 Task: Find connections with filter location Lauro de Freitas with filter topic #tecnologiawith filter profile language French with filter current company Carlsberg Group with filter school Arunai Engineering College with filter industry Hospitals and Health Care with filter service category Email Marketing with filter keywords title Program Administrator
Action: Mouse moved to (466, 89)
Screenshot: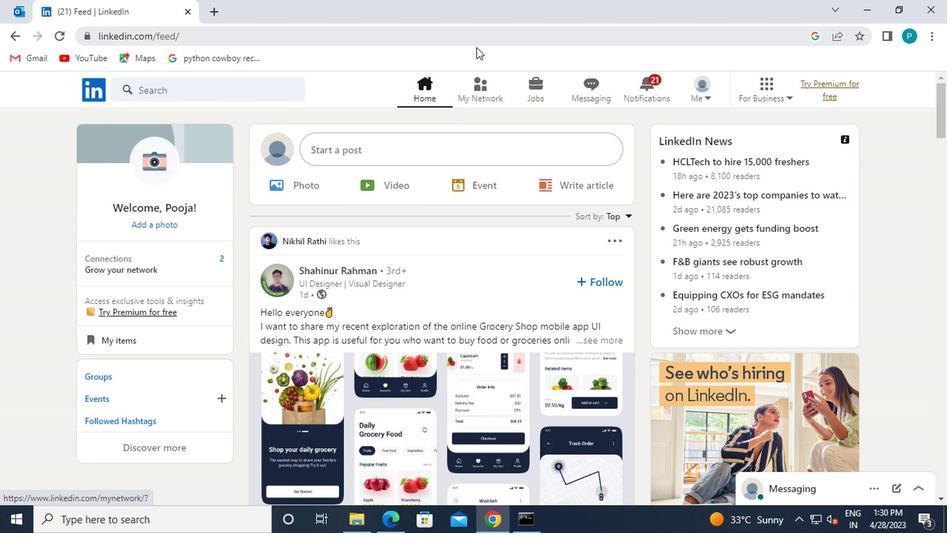 
Action: Mouse pressed left at (466, 89)
Screenshot: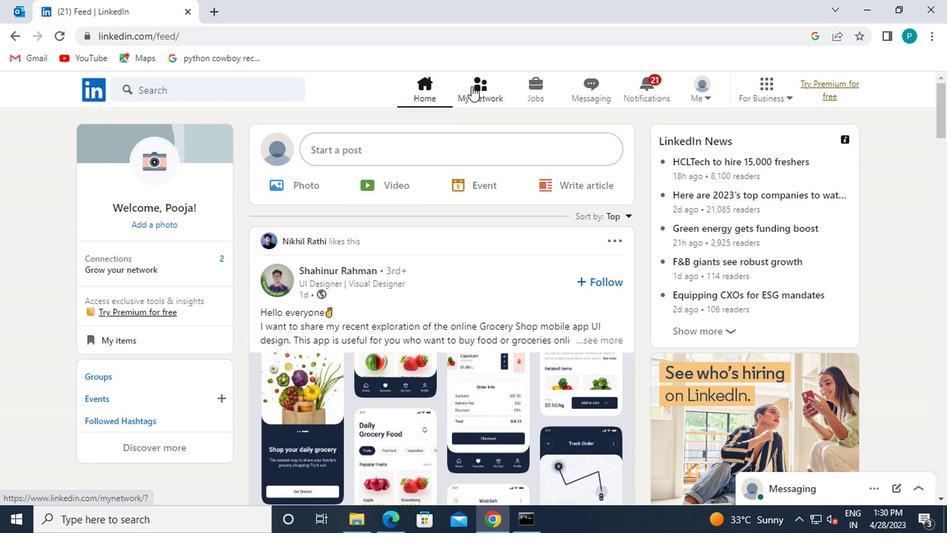 
Action: Mouse moved to (208, 155)
Screenshot: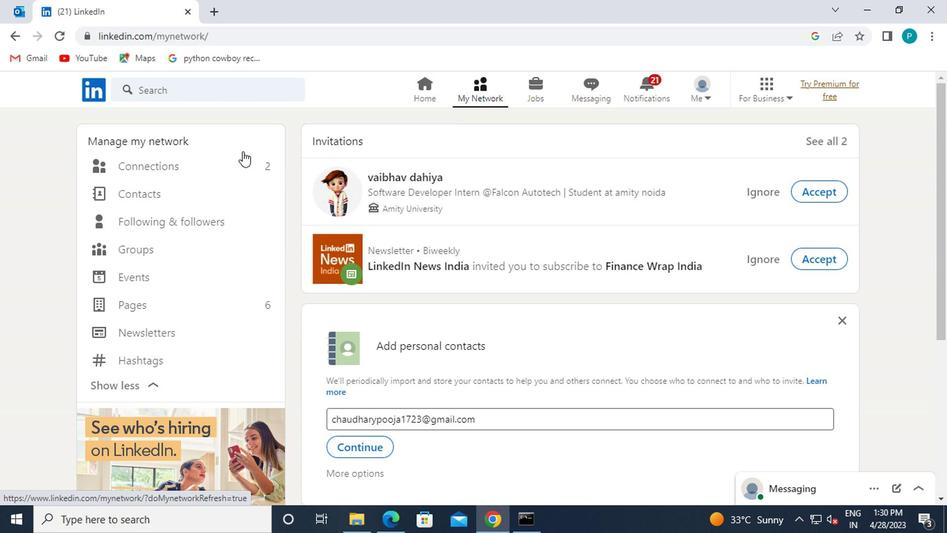 
Action: Mouse pressed left at (208, 155)
Screenshot: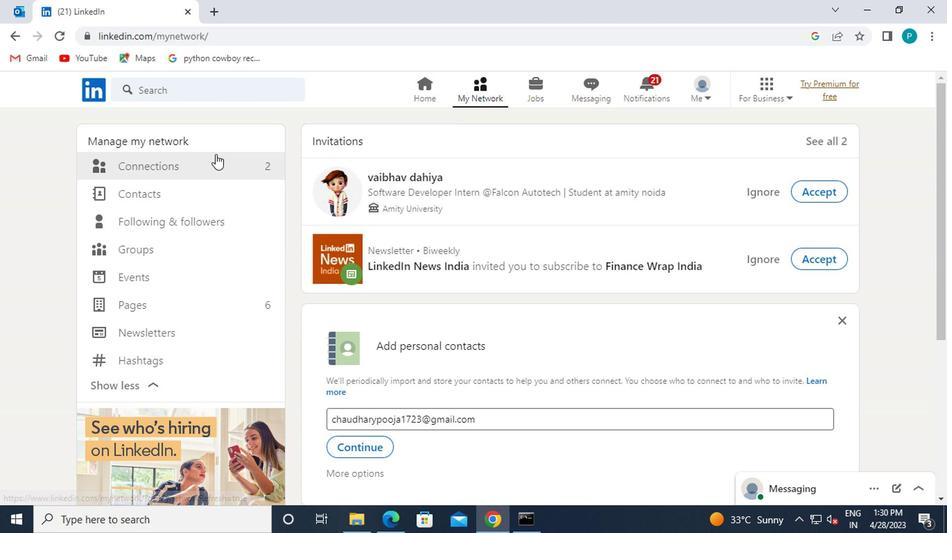 
Action: Mouse moved to (209, 159)
Screenshot: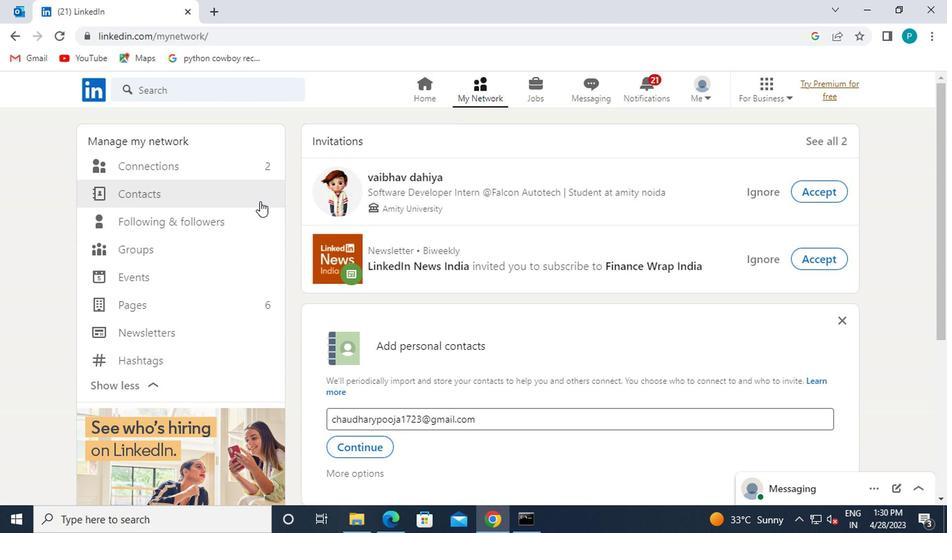 
Action: Mouse pressed left at (209, 159)
Screenshot: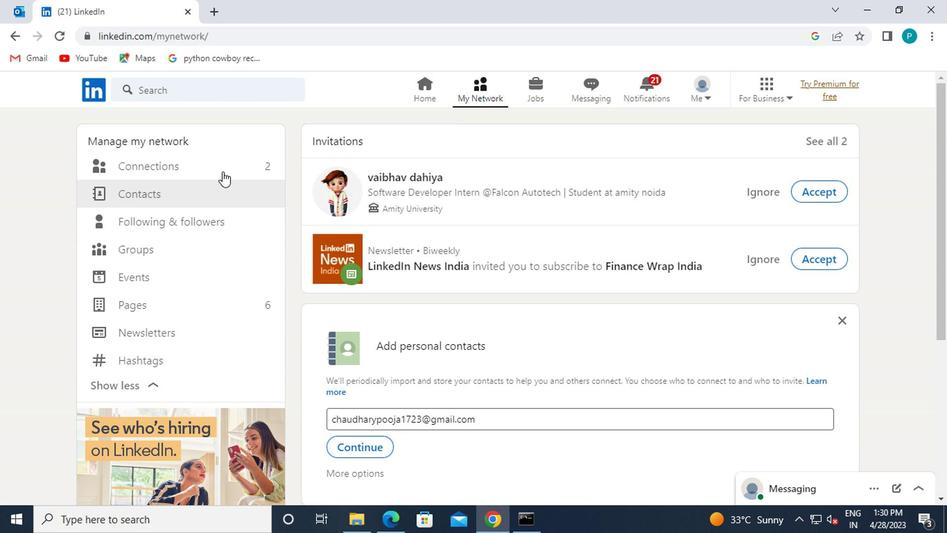 
Action: Mouse moved to (208, 159)
Screenshot: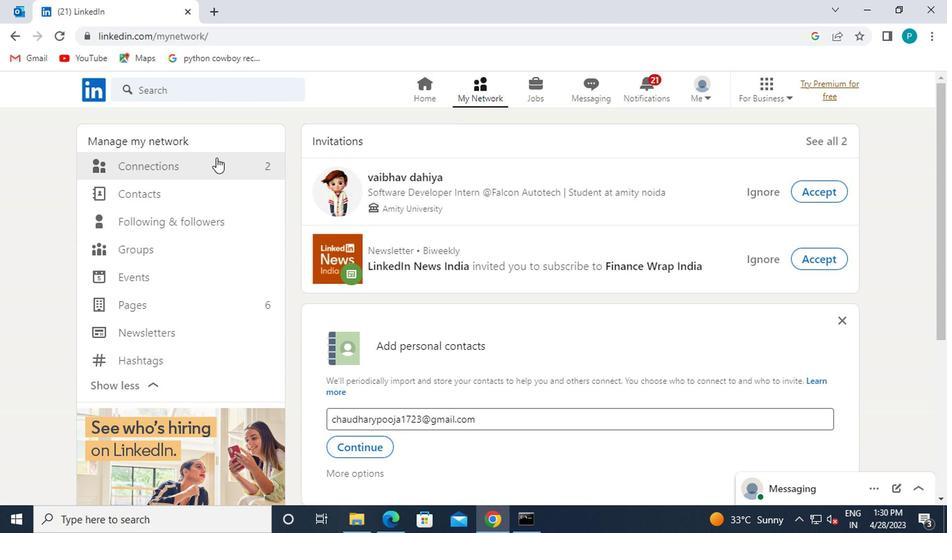 
Action: Mouse pressed left at (208, 159)
Screenshot: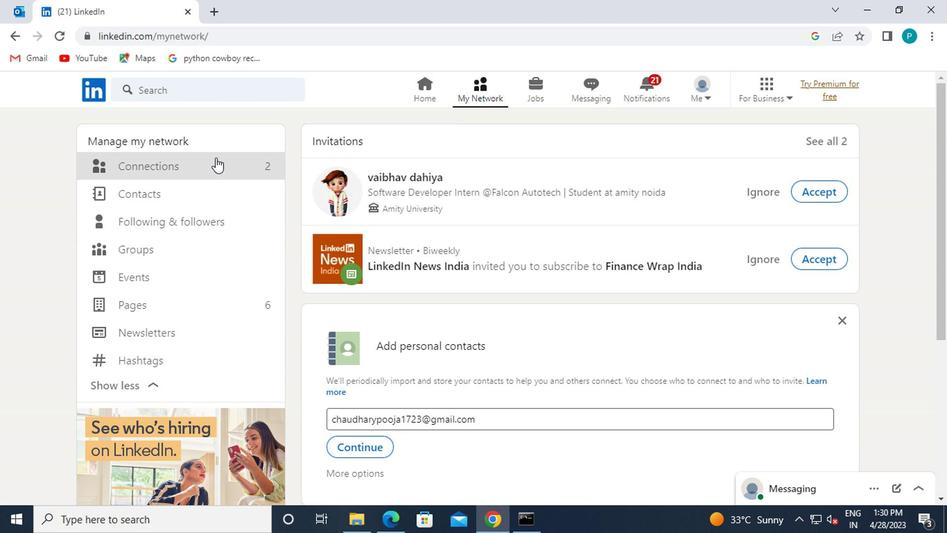 
Action: Mouse moved to (256, 163)
Screenshot: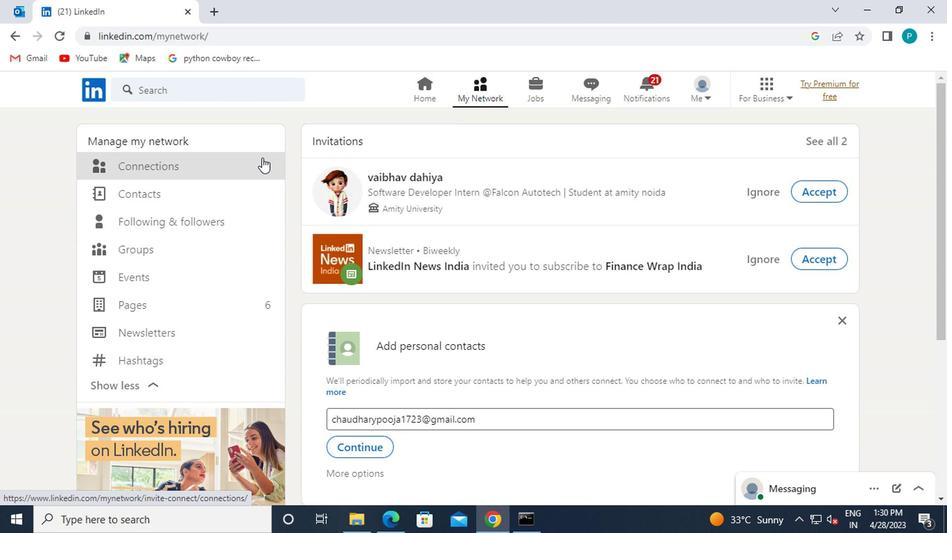 
Action: Mouse pressed left at (256, 163)
Screenshot: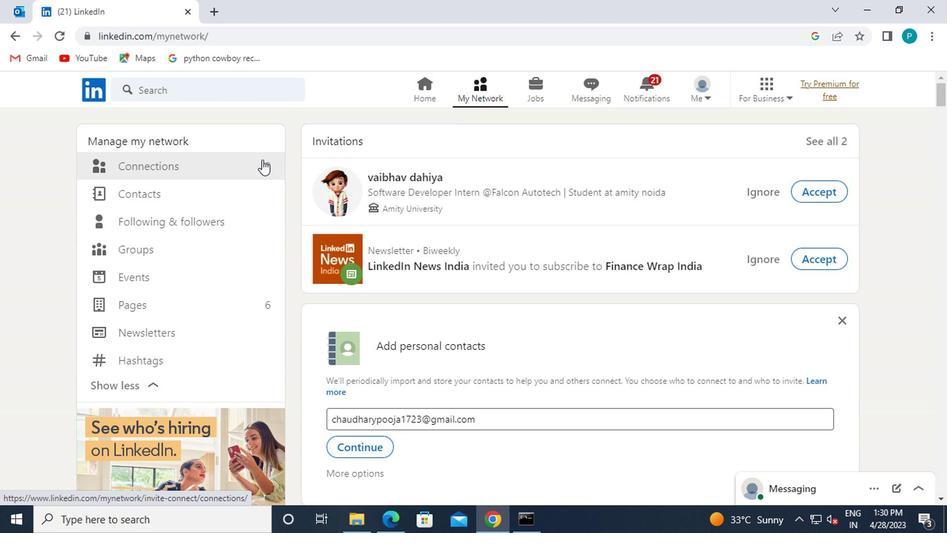 
Action: Mouse pressed left at (256, 163)
Screenshot: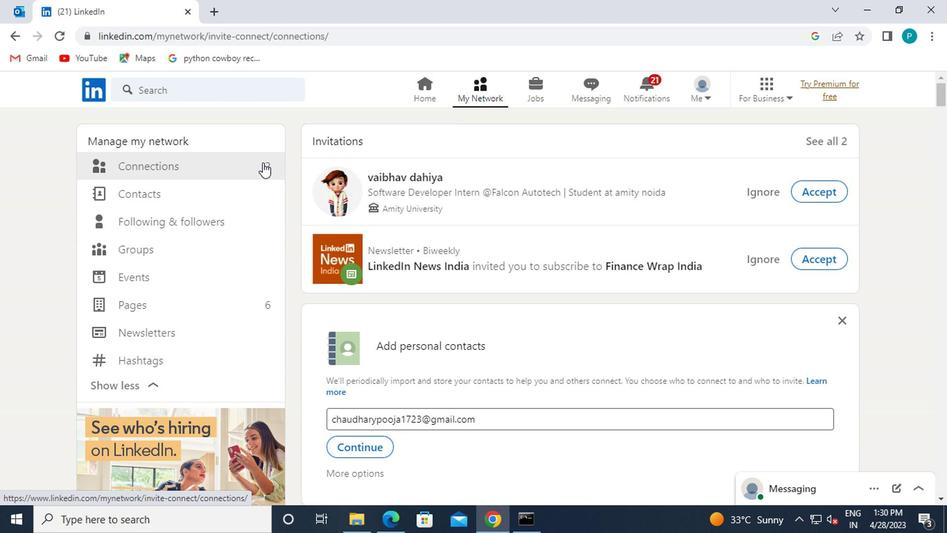 
Action: Mouse moved to (594, 166)
Screenshot: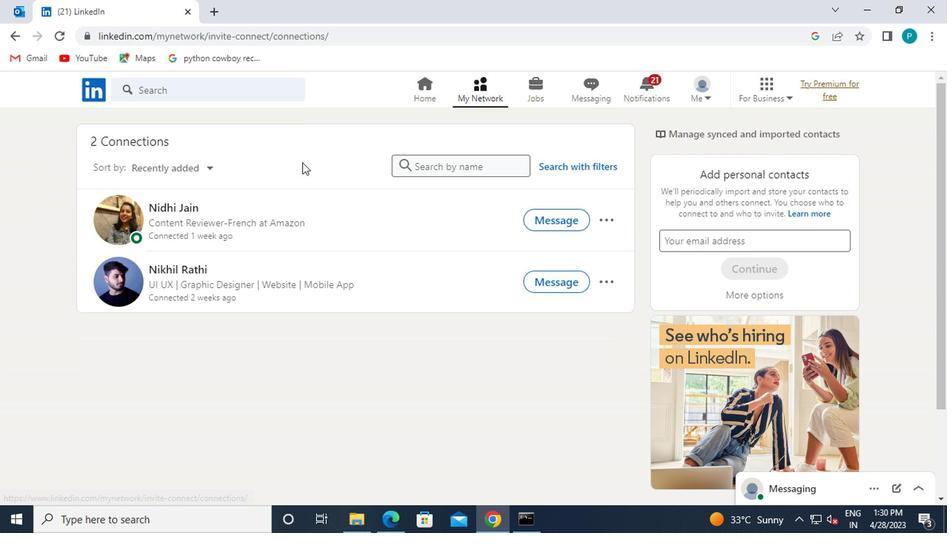 
Action: Mouse pressed left at (594, 166)
Screenshot: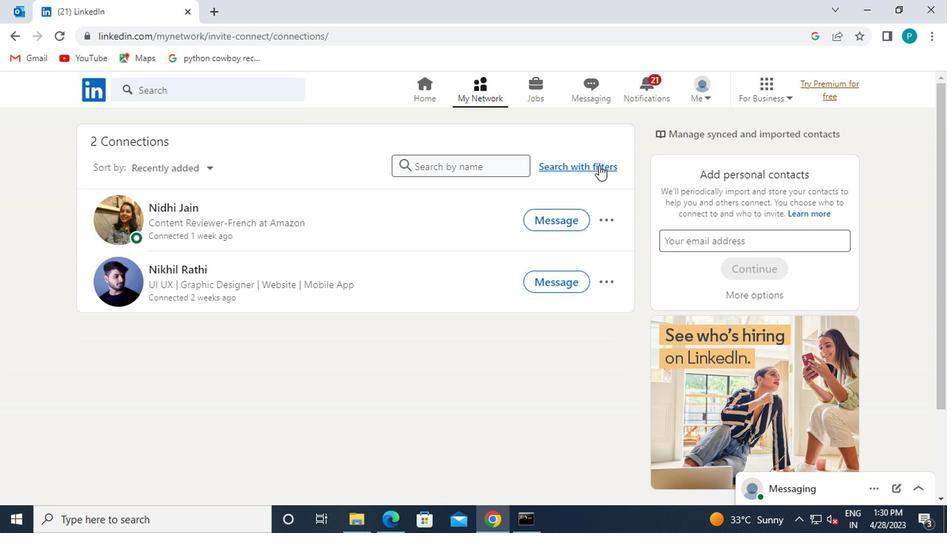 
Action: Mouse moved to (512, 125)
Screenshot: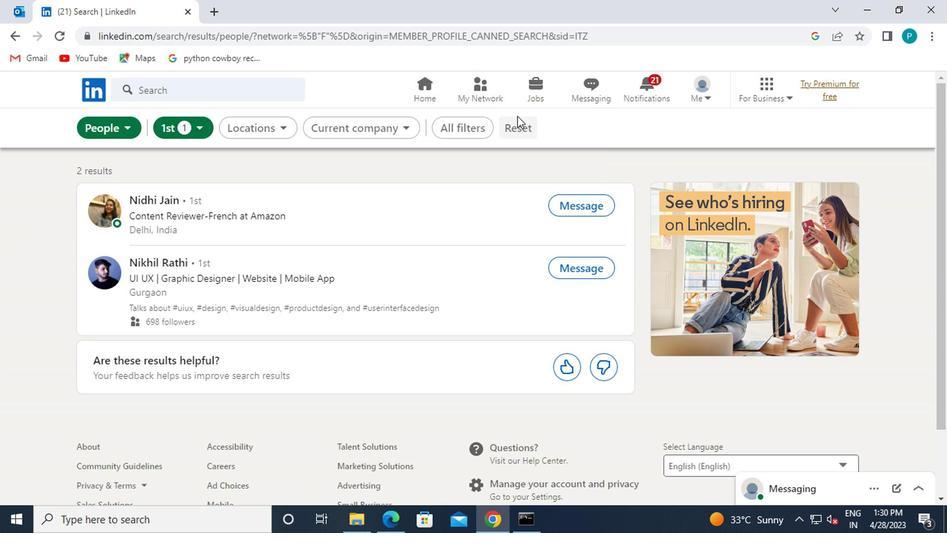 
Action: Mouse pressed left at (512, 125)
Screenshot: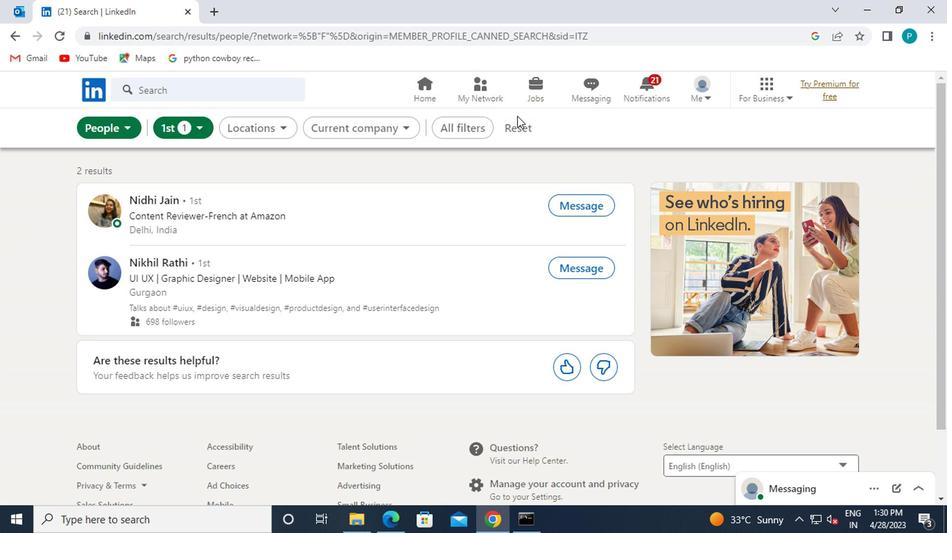 
Action: Mouse moved to (496, 126)
Screenshot: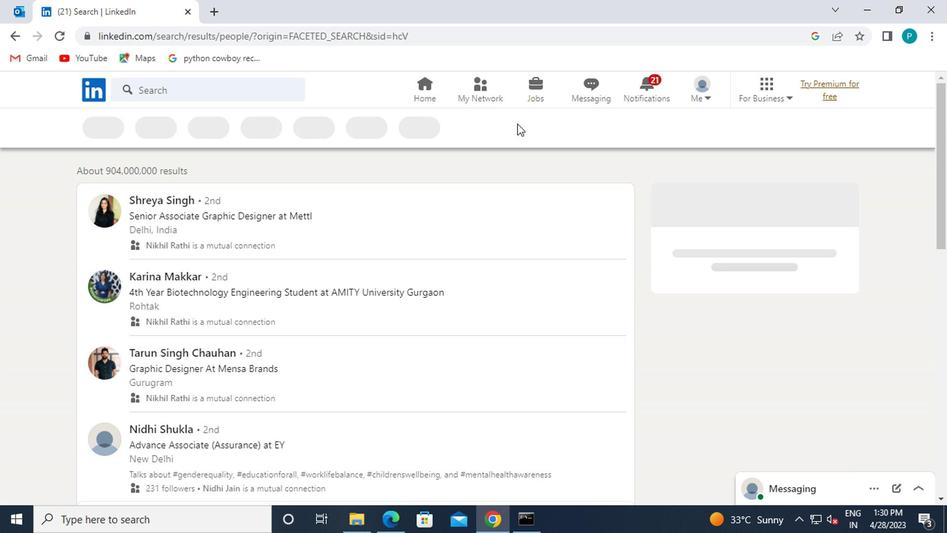 
Action: Mouse pressed left at (496, 126)
Screenshot: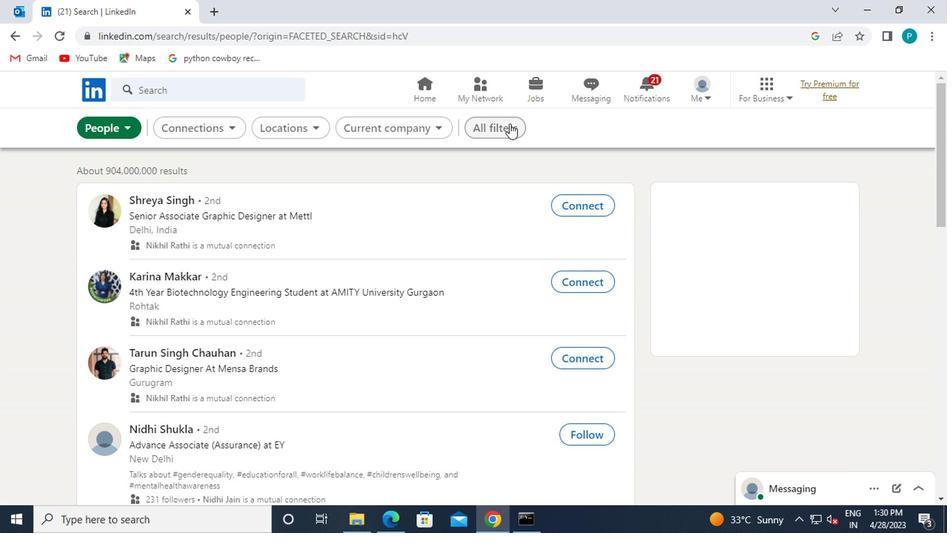 
Action: Mouse moved to (889, 246)
Screenshot: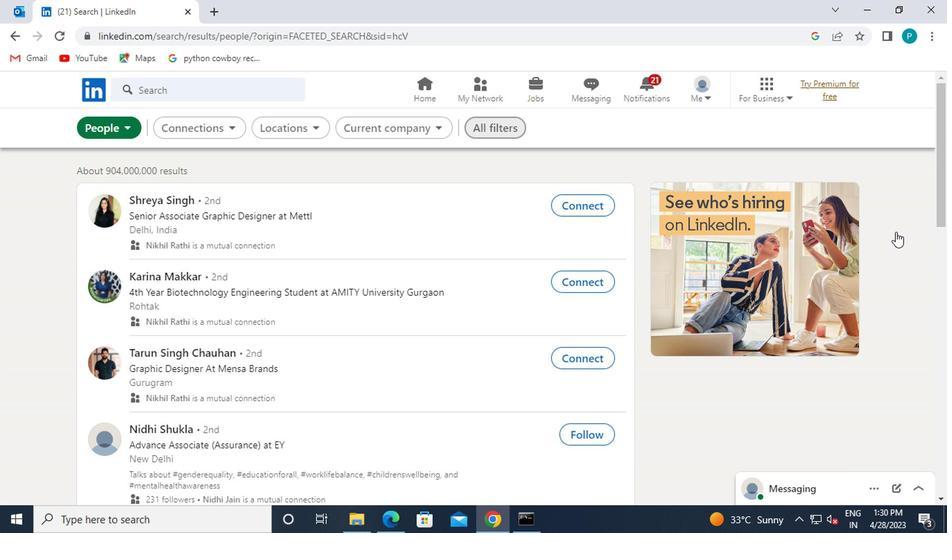
Action: Mouse scrolled (889, 246) with delta (0, 0)
Screenshot: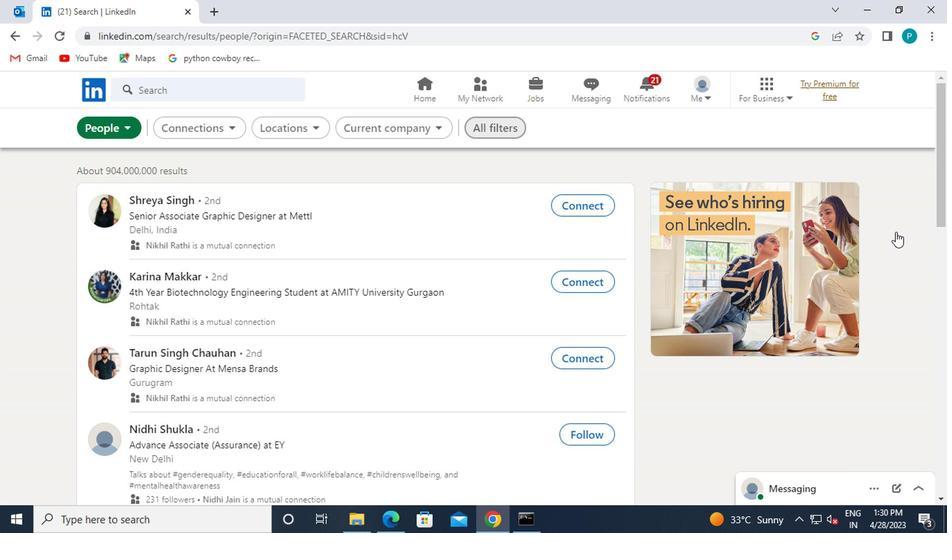 
Action: Mouse moved to (504, 135)
Screenshot: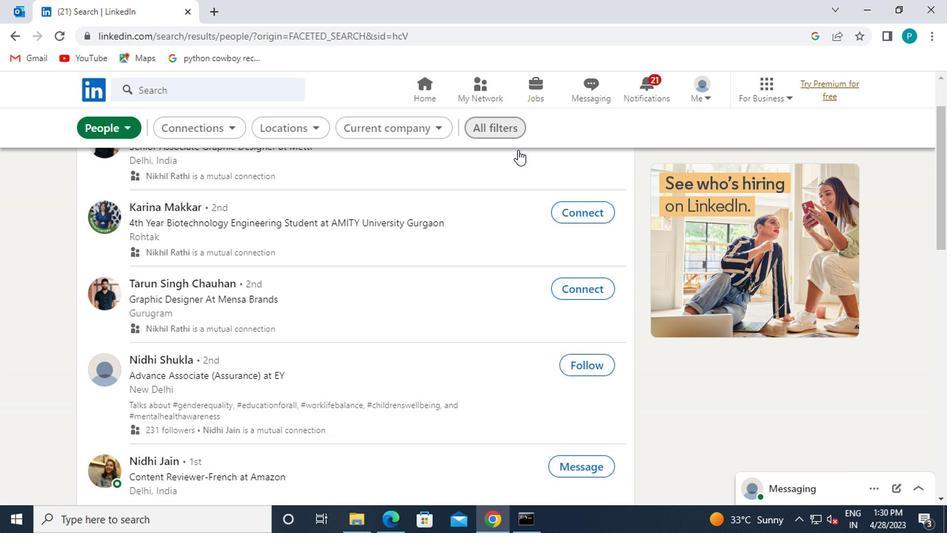 
Action: Mouse pressed left at (504, 135)
Screenshot: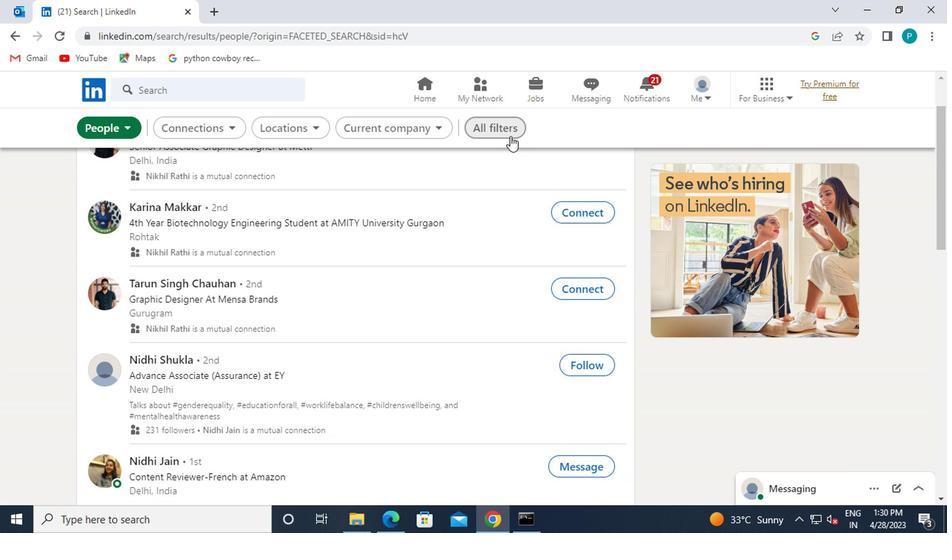 
Action: Mouse moved to (903, 297)
Screenshot: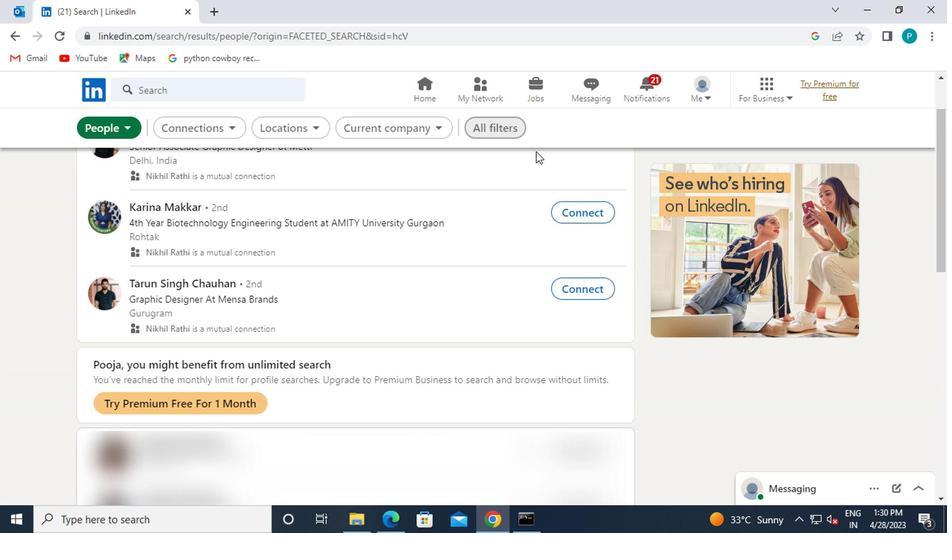 
Action: Mouse scrolled (903, 296) with delta (0, 0)
Screenshot: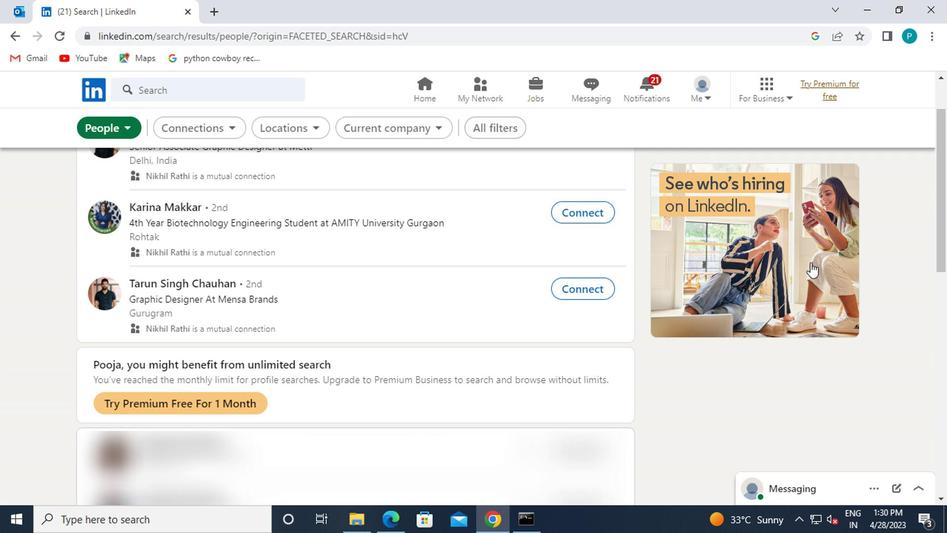 
Action: Mouse moved to (501, 130)
Screenshot: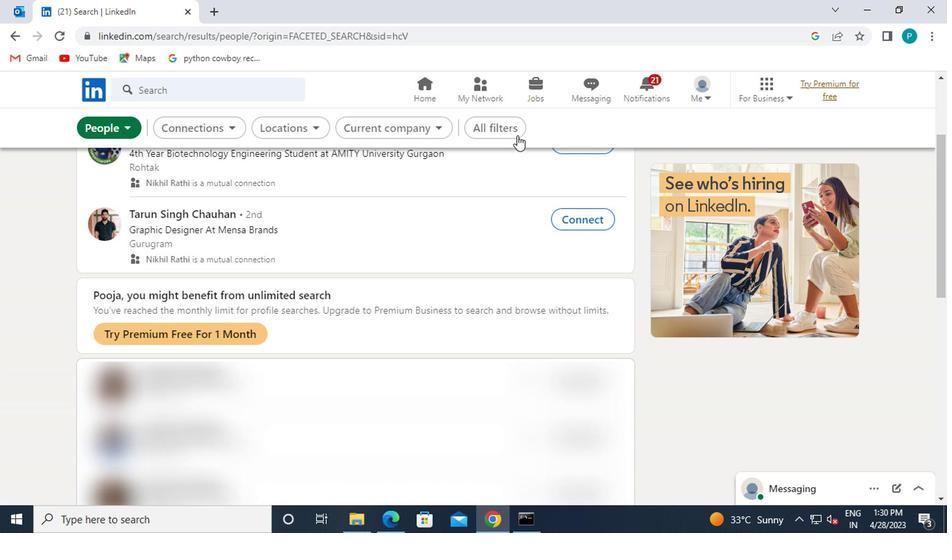 
Action: Mouse pressed left at (501, 130)
Screenshot: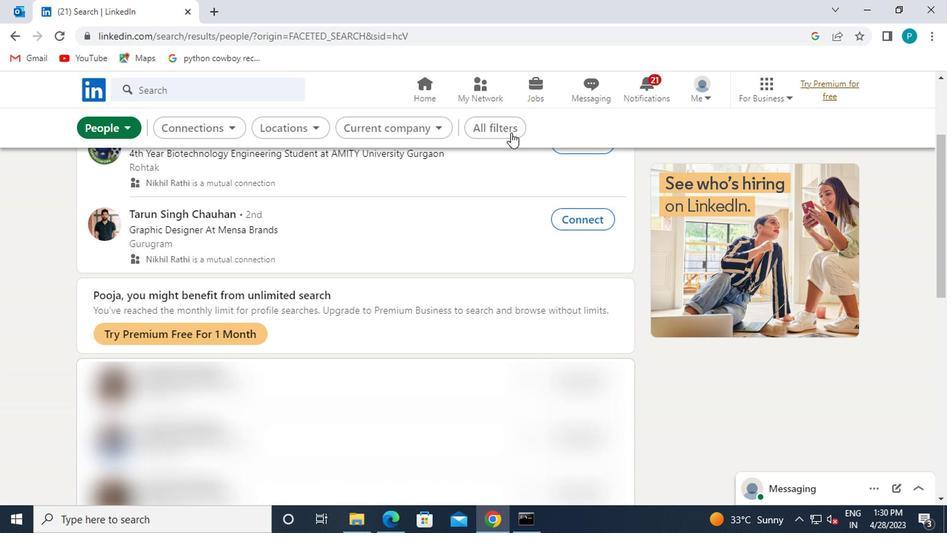 
Action: Mouse moved to (793, 302)
Screenshot: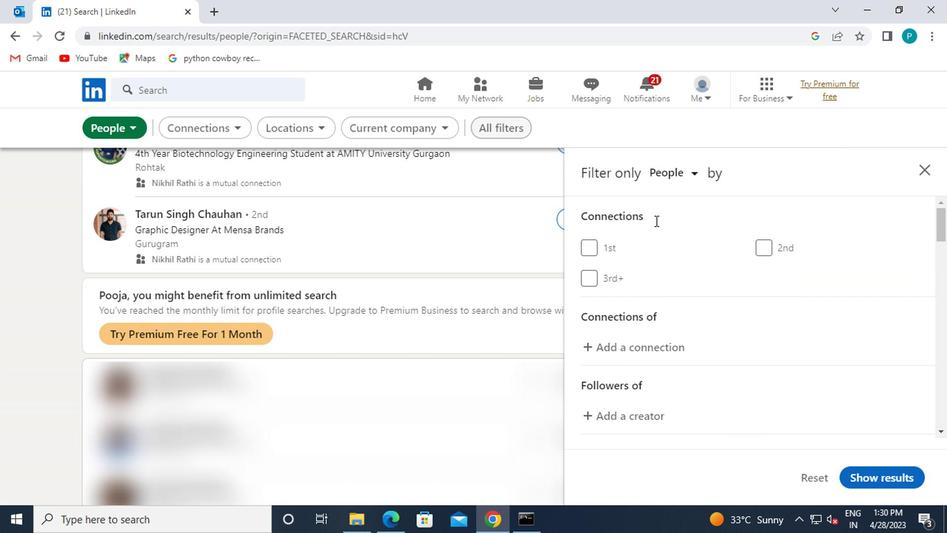 
Action: Mouse scrolled (793, 302) with delta (0, 0)
Screenshot: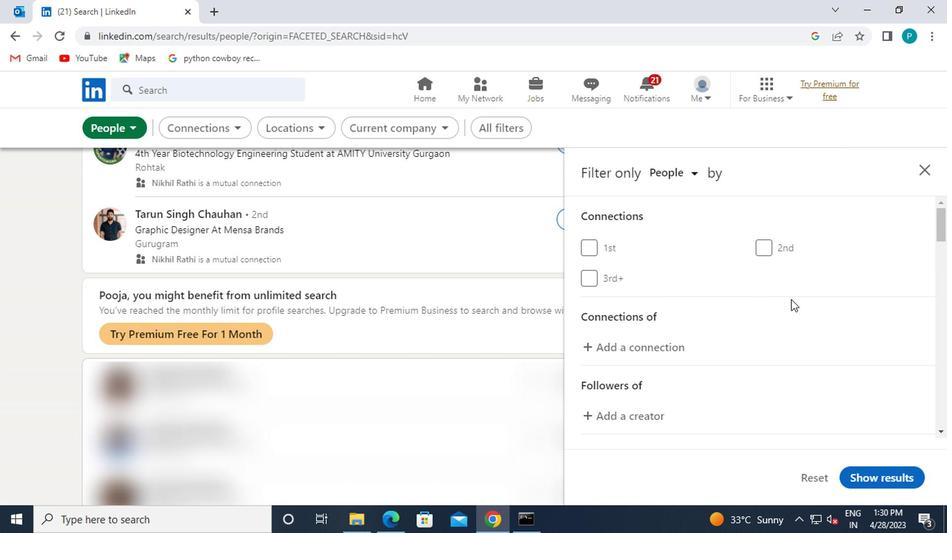 
Action: Mouse scrolled (793, 302) with delta (0, 0)
Screenshot: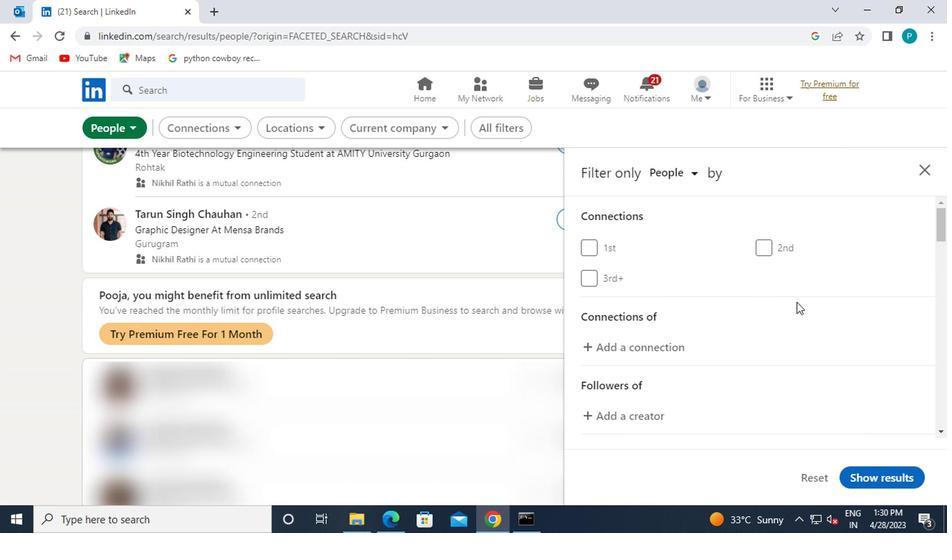 
Action: Mouse moved to (794, 303)
Screenshot: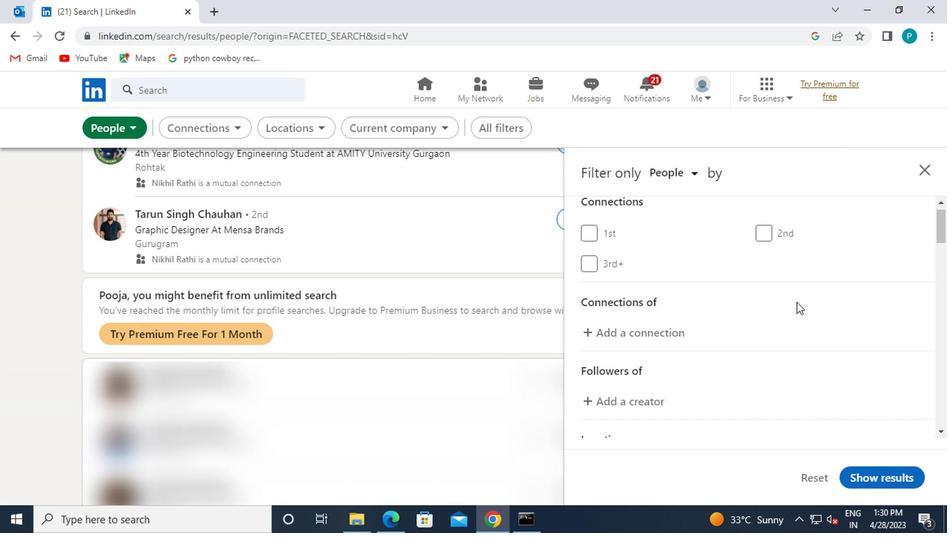 
Action: Mouse scrolled (794, 302) with delta (0, 0)
Screenshot: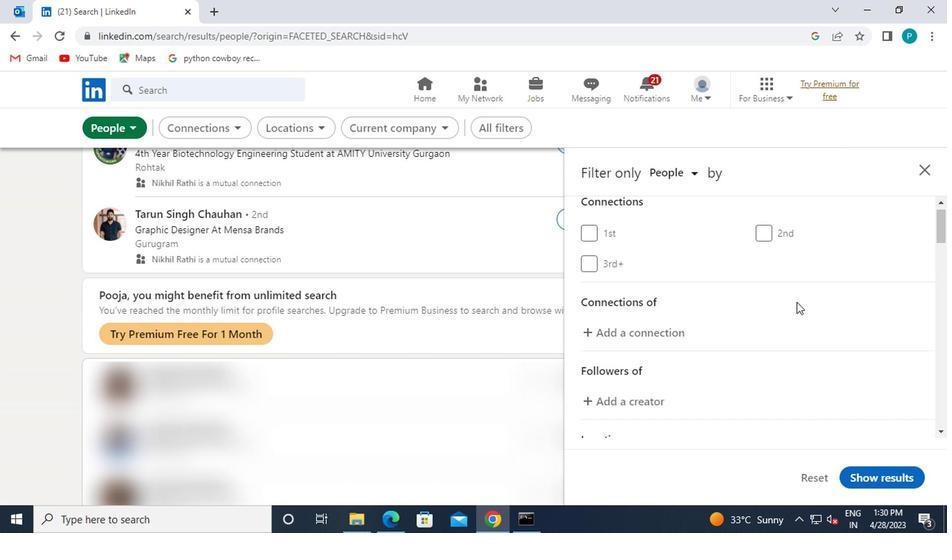 
Action: Mouse moved to (811, 333)
Screenshot: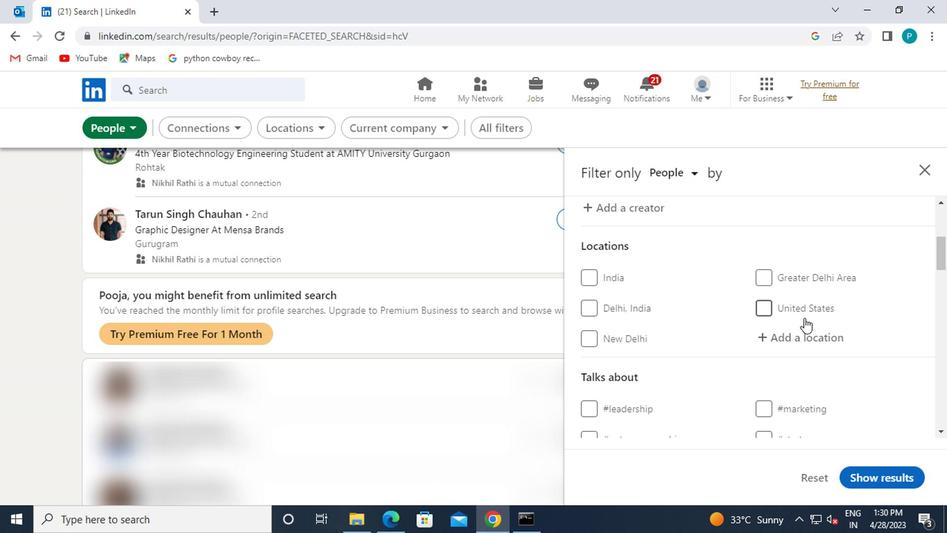 
Action: Mouse pressed left at (811, 333)
Screenshot: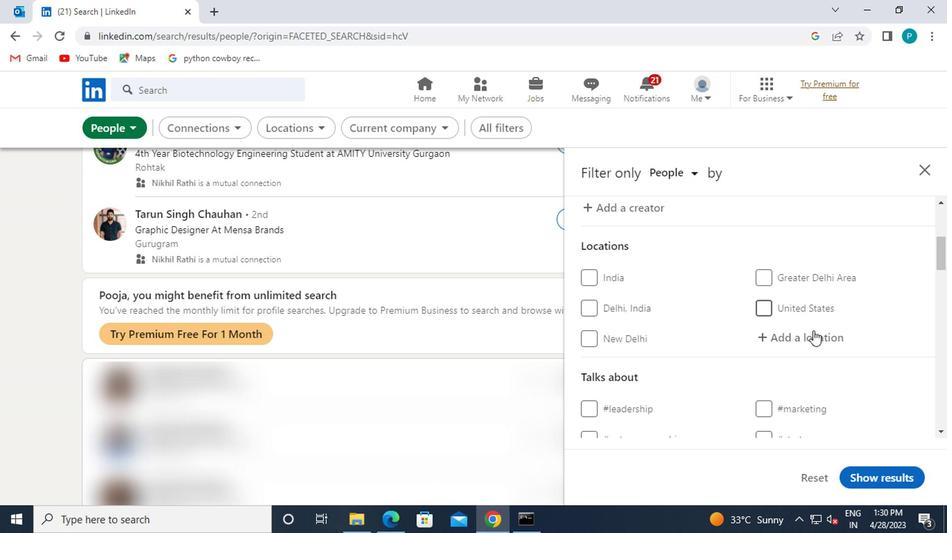 
Action: Mouse moved to (818, 345)
Screenshot: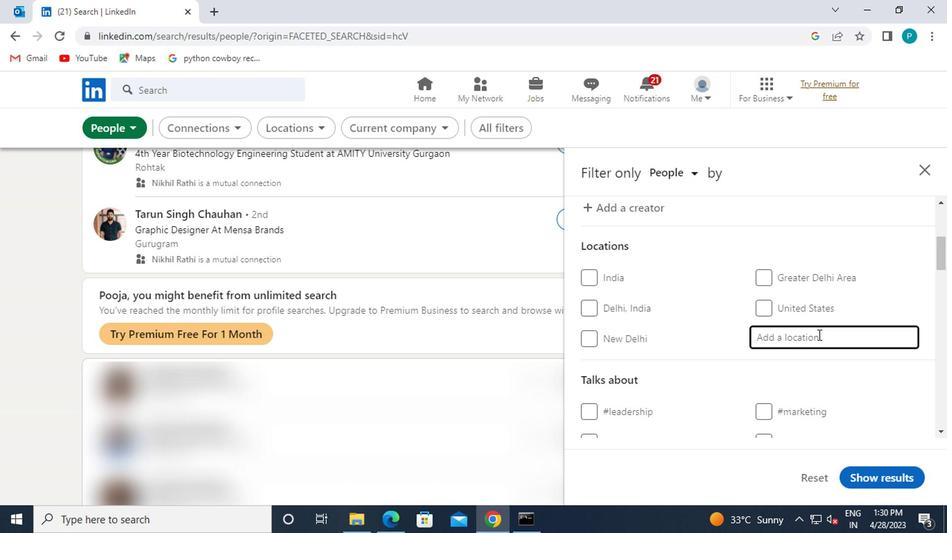 
Action: Key pressed <Key.caps_lock><Key.caps_lock>l<Key.caps_lock>auro<Key.space>de
Screenshot: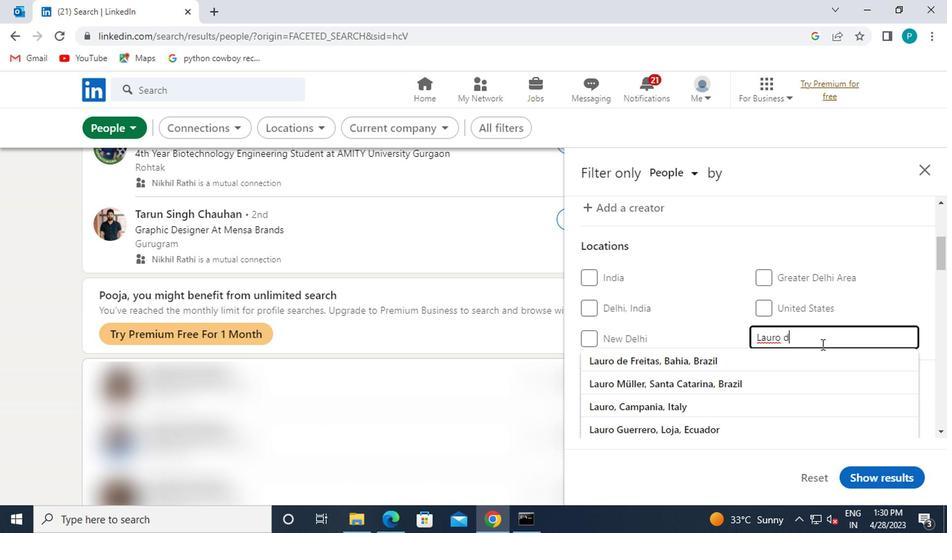 
Action: Mouse moved to (813, 353)
Screenshot: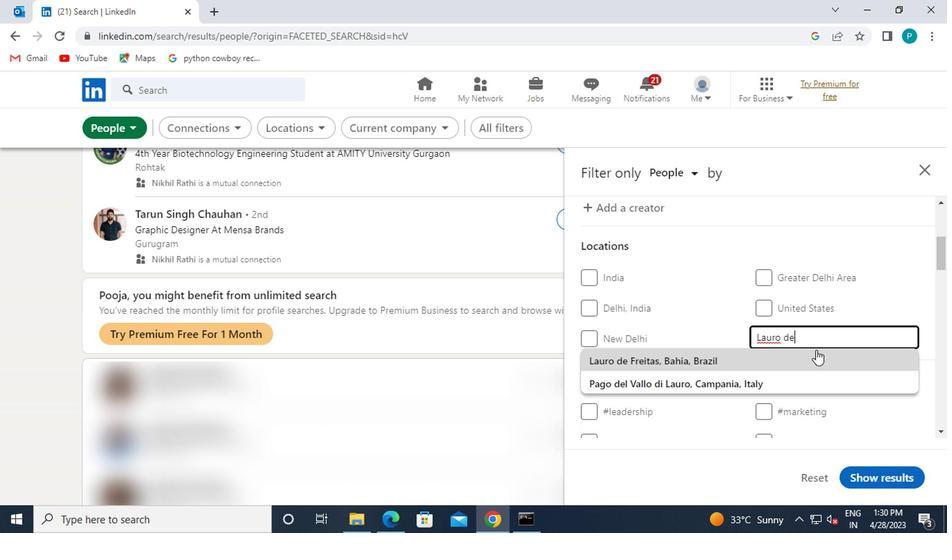 
Action: Mouse pressed left at (813, 353)
Screenshot: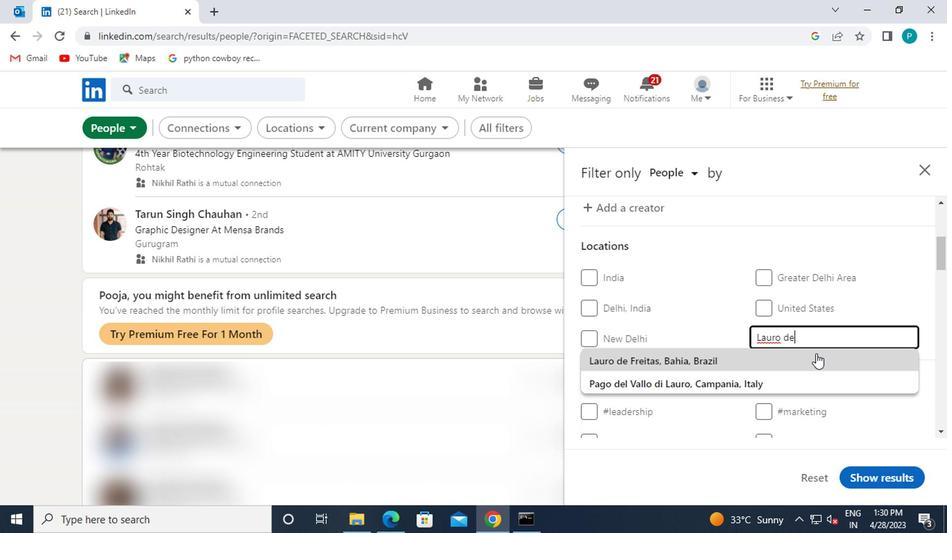 
Action: Mouse scrolled (813, 353) with delta (0, 0)
Screenshot: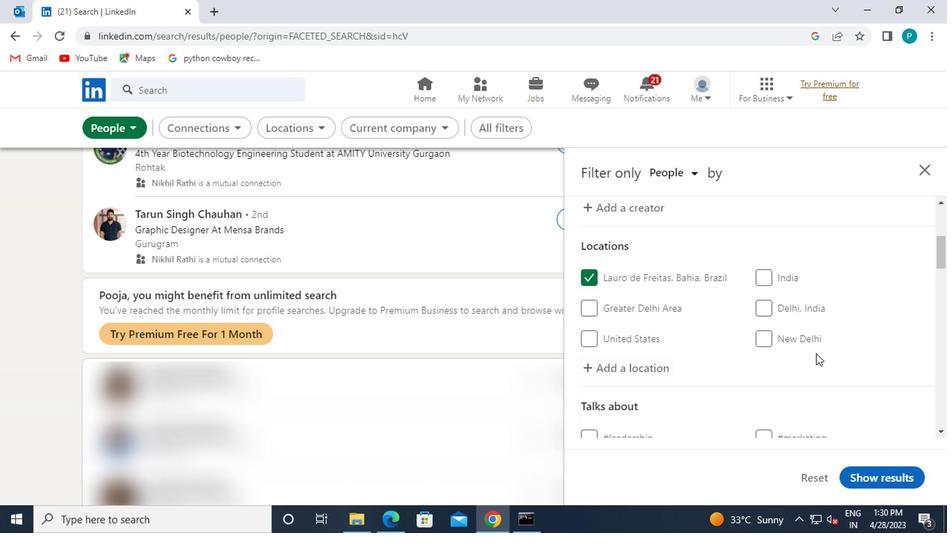 
Action: Mouse scrolled (813, 353) with delta (0, 0)
Screenshot: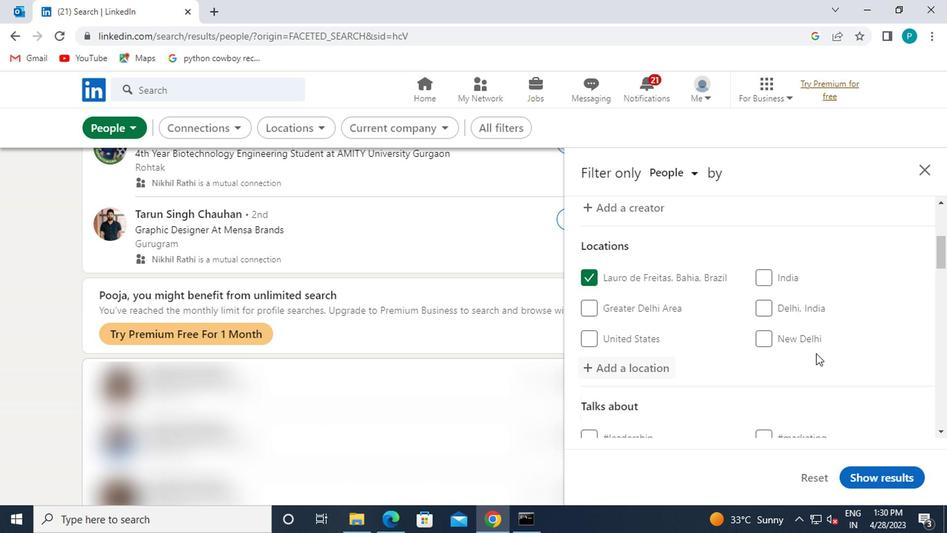 
Action: Mouse scrolled (813, 353) with delta (0, 0)
Screenshot: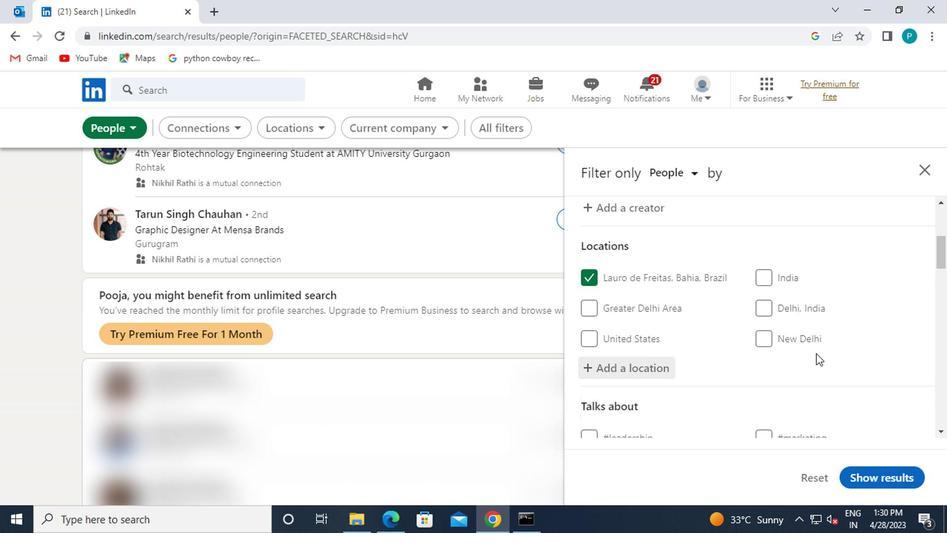 
Action: Mouse moved to (766, 299)
Screenshot: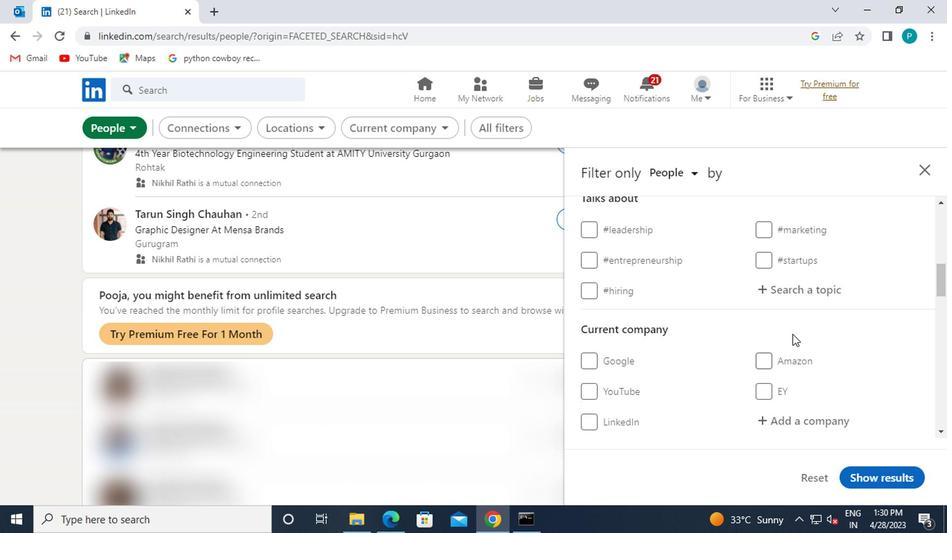 
Action: Mouse pressed left at (766, 299)
Screenshot: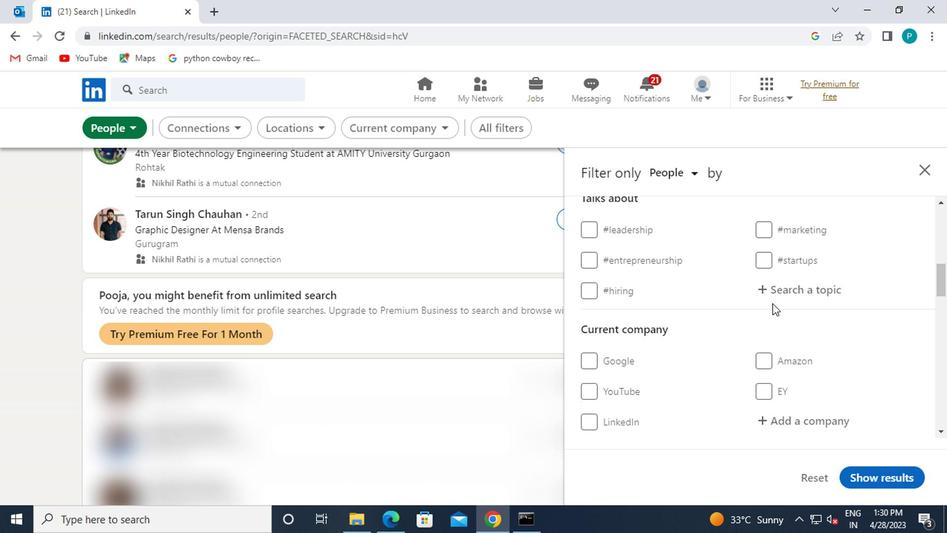 
Action: Key pressed <Key.shift>#TECHNOLOGYA
Screenshot: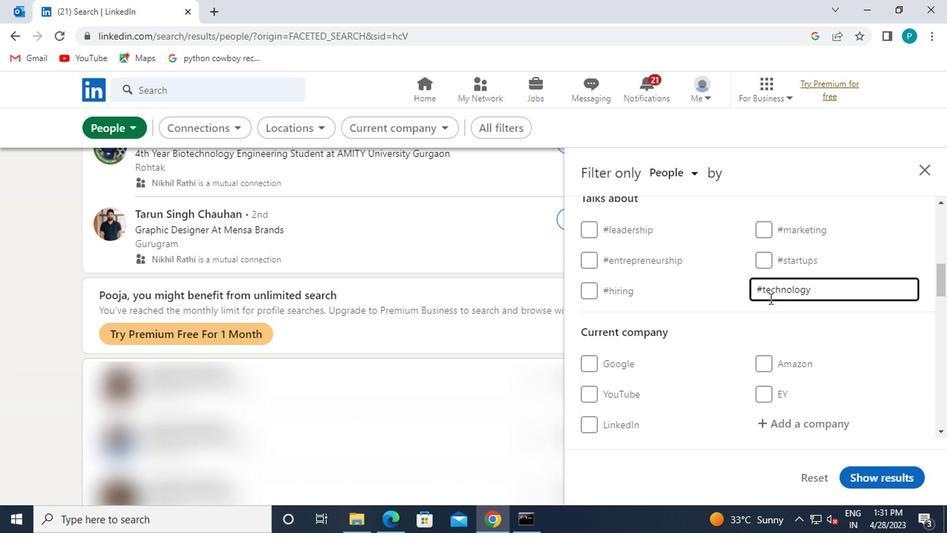 
Action: Mouse moved to (762, 312)
Screenshot: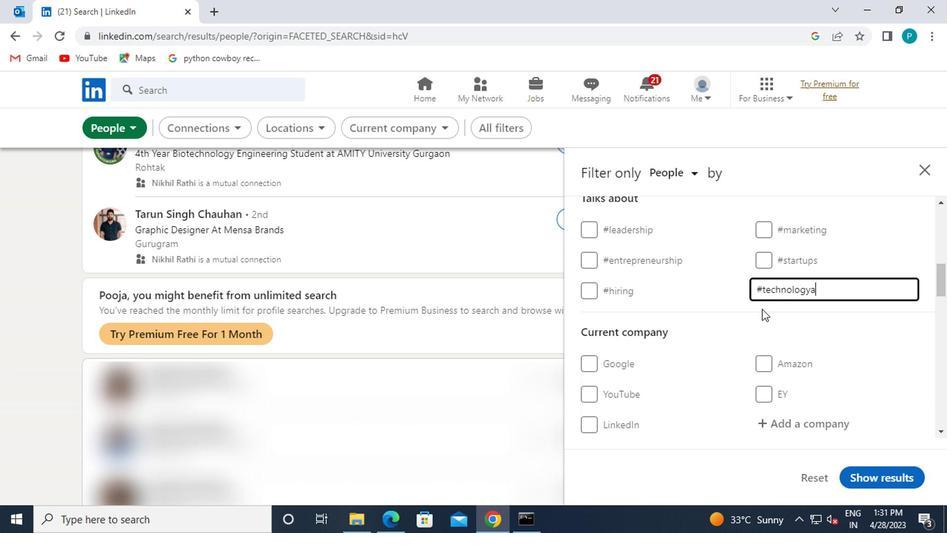 
Action: Key pressed <Key.backspace><Key.backspace>IA
Screenshot: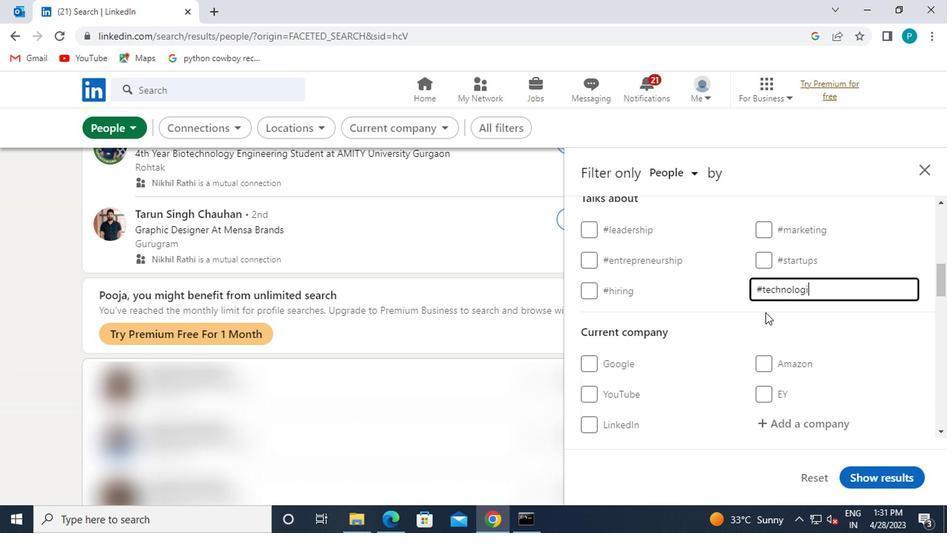 
Action: Mouse moved to (754, 334)
Screenshot: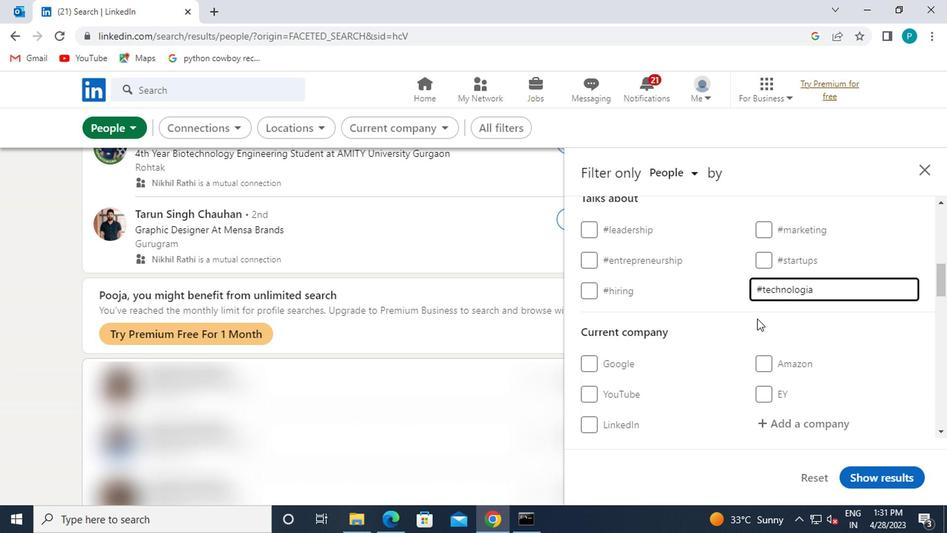 
Action: Mouse scrolled (754, 333) with delta (0, 0)
Screenshot: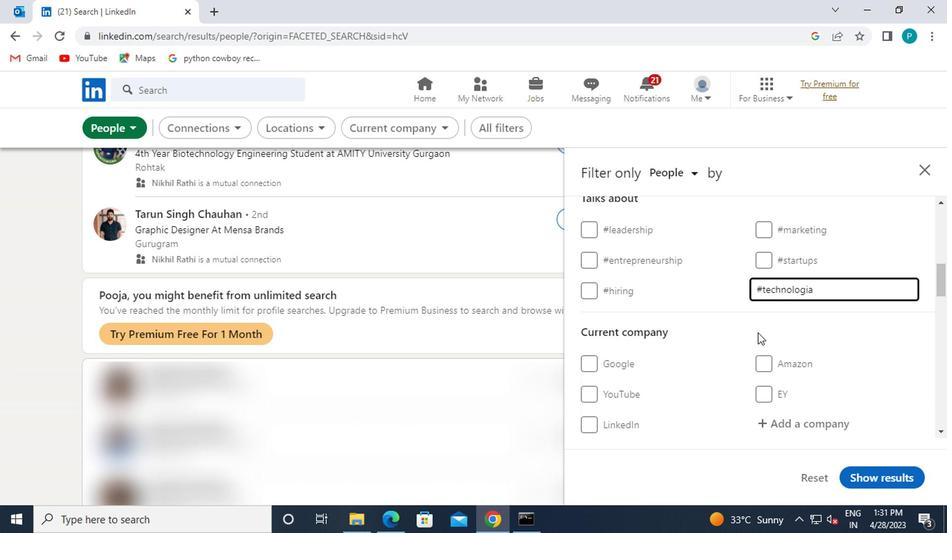 
Action: Mouse moved to (774, 382)
Screenshot: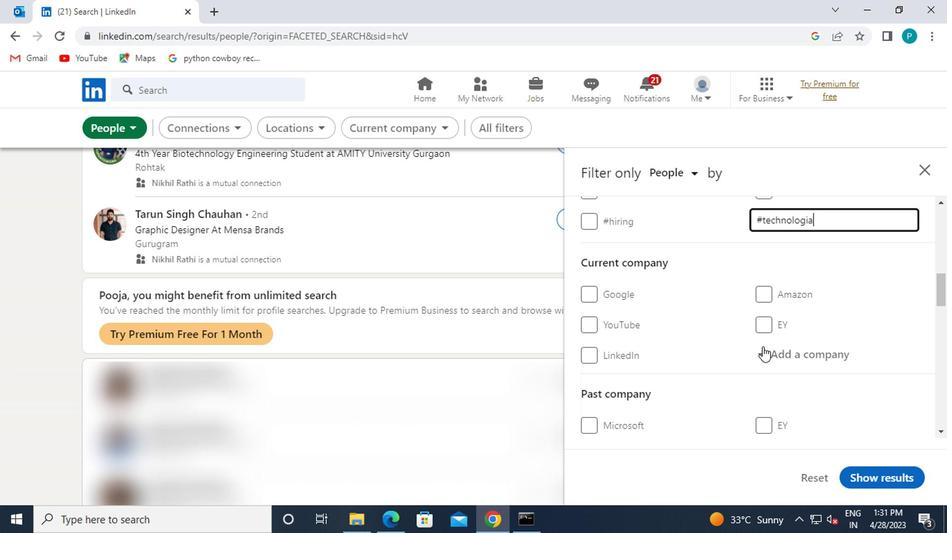 
Action: Mouse scrolled (774, 381) with delta (0, 0)
Screenshot: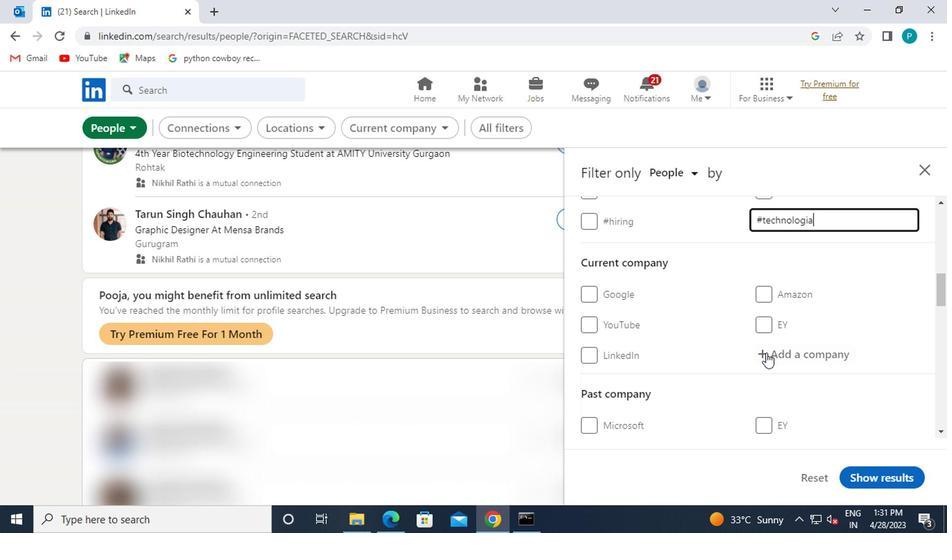 
Action: Mouse moved to (773, 382)
Screenshot: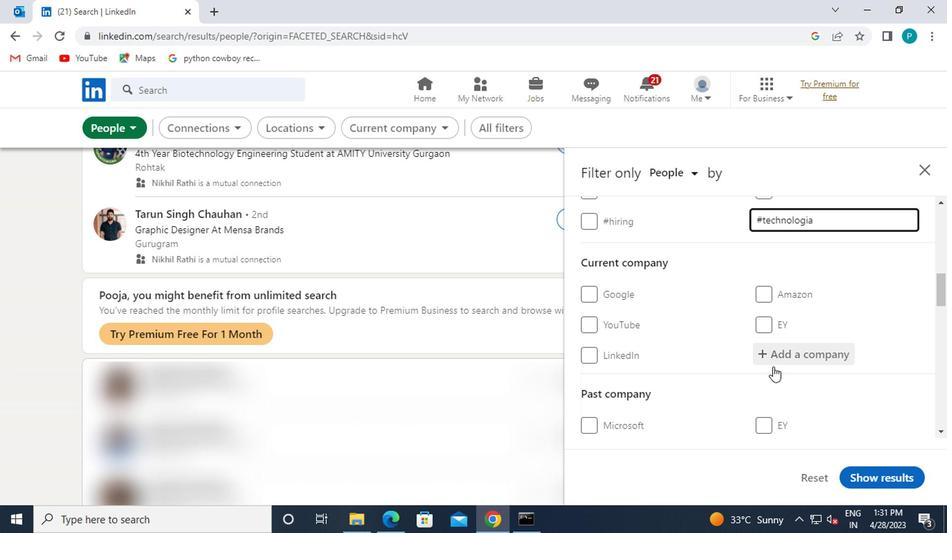 
Action: Mouse scrolled (773, 381) with delta (0, 0)
Screenshot: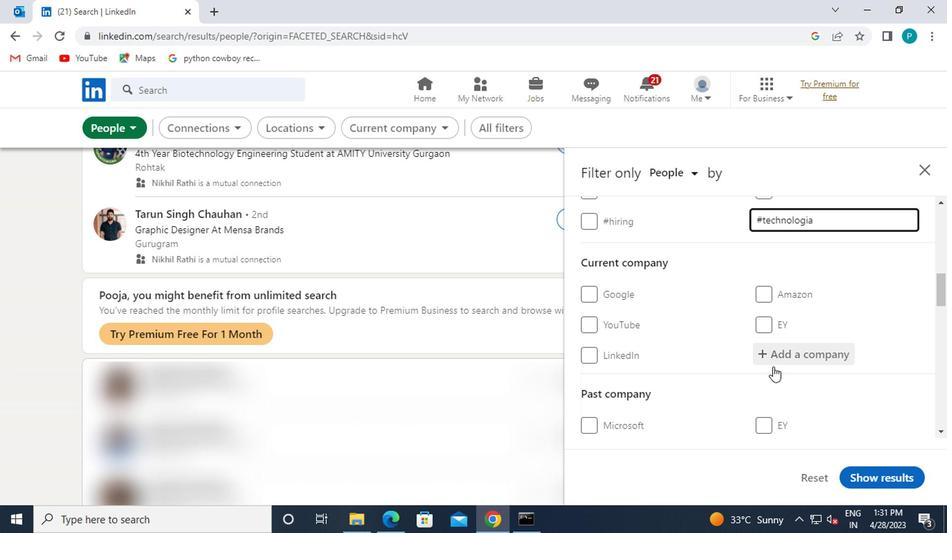 
Action: Mouse moved to (739, 362)
Screenshot: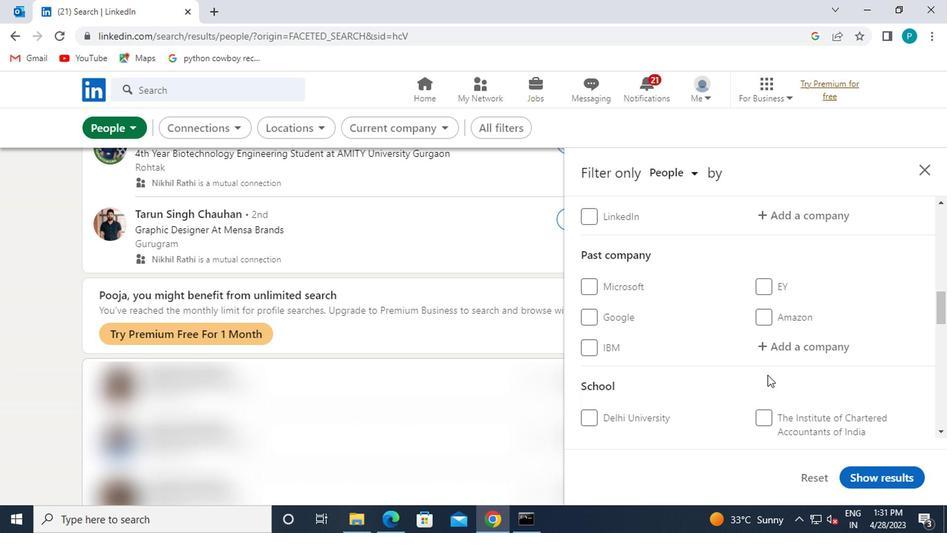 
Action: Mouse scrolled (739, 361) with delta (0, 0)
Screenshot: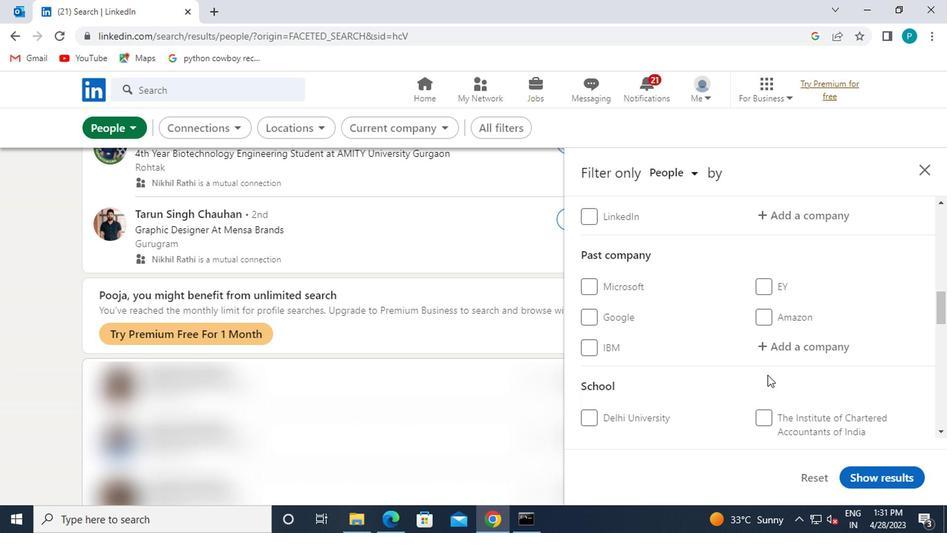 
Action: Mouse scrolled (739, 361) with delta (0, 0)
Screenshot: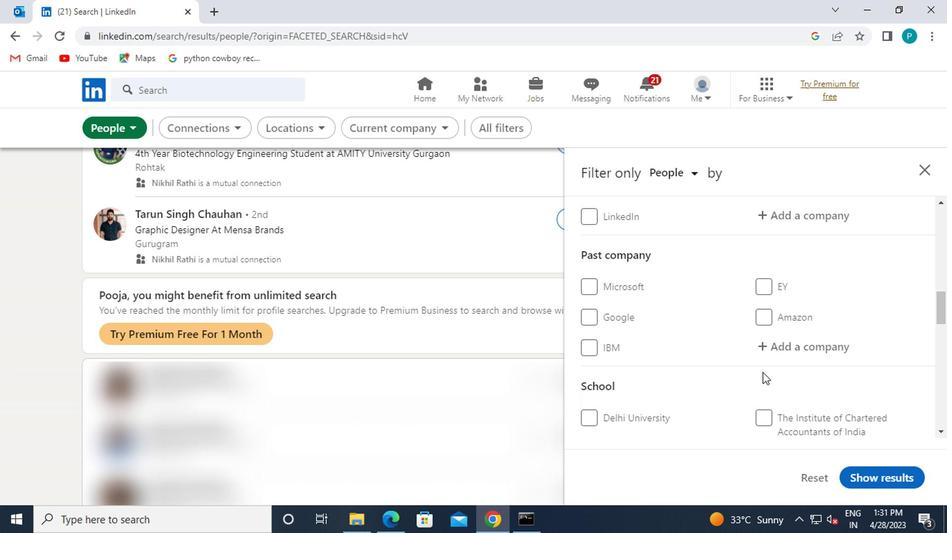 
Action: Mouse scrolled (739, 361) with delta (0, 0)
Screenshot: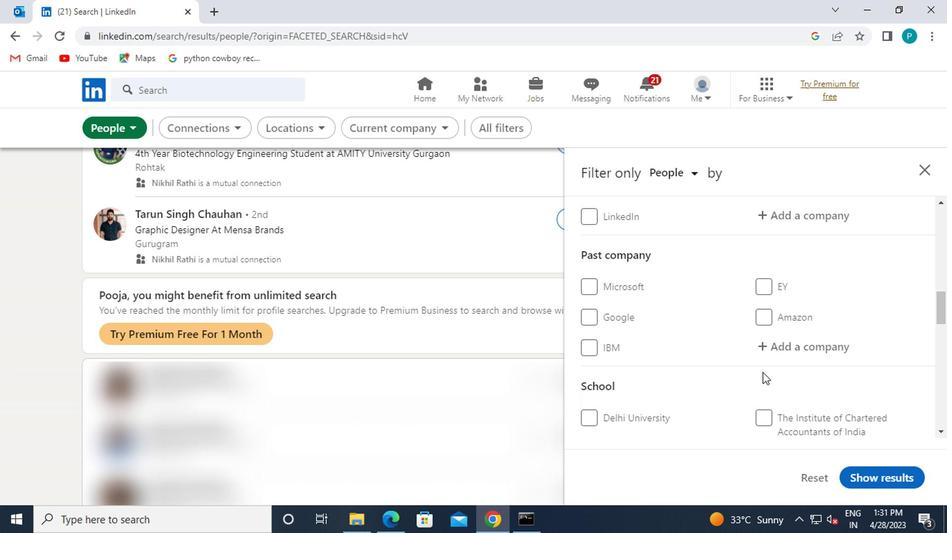 
Action: Mouse scrolled (739, 361) with delta (0, 0)
Screenshot: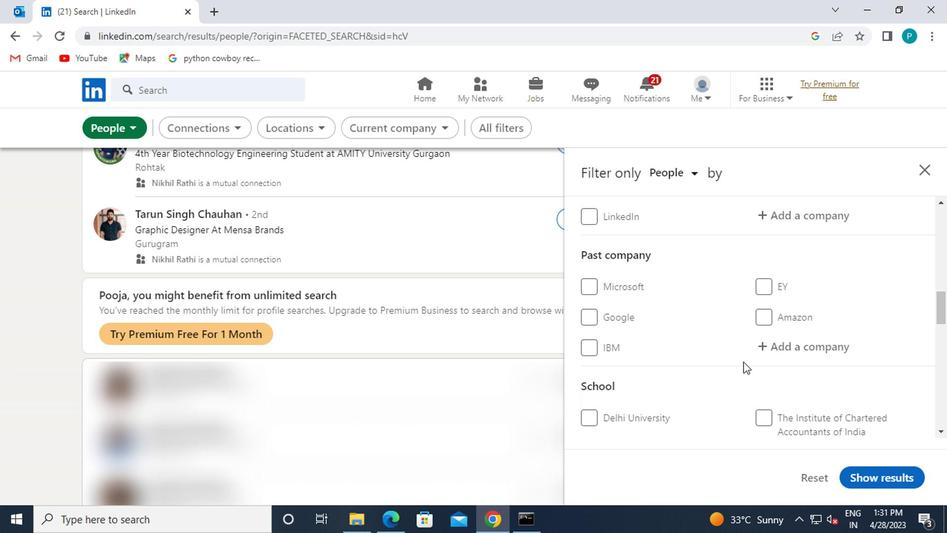 
Action: Mouse moved to (631, 333)
Screenshot: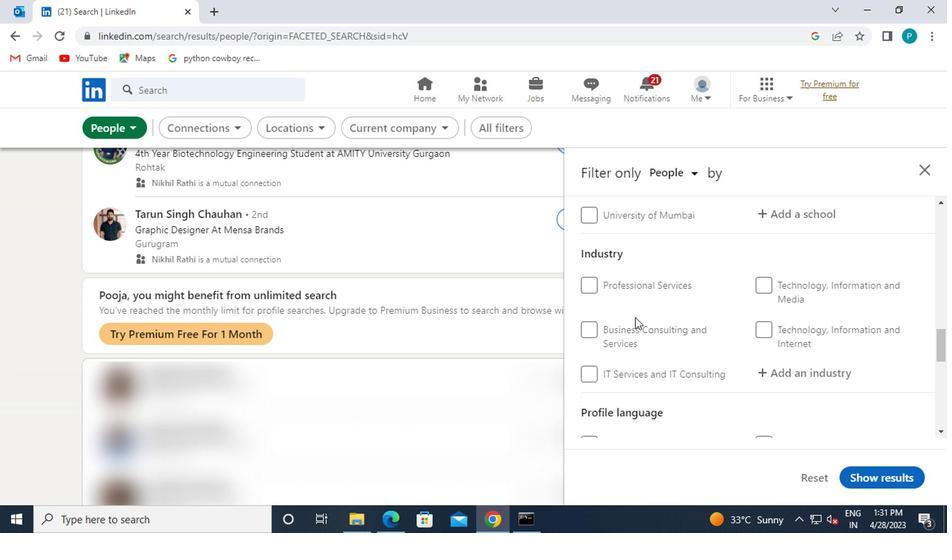 
Action: Mouse scrolled (631, 332) with delta (0, 0)
Screenshot: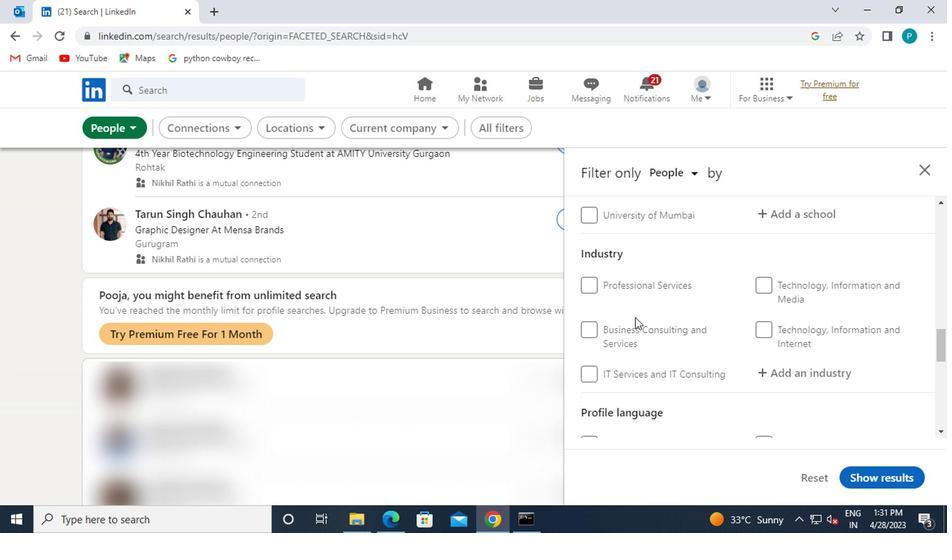 
Action: Mouse moved to (631, 336)
Screenshot: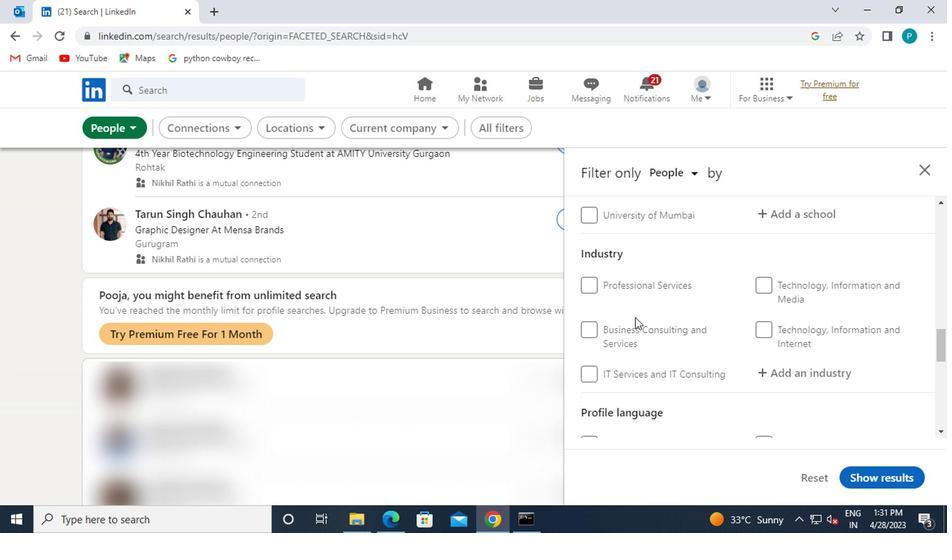 
Action: Mouse scrolled (631, 335) with delta (0, 0)
Screenshot: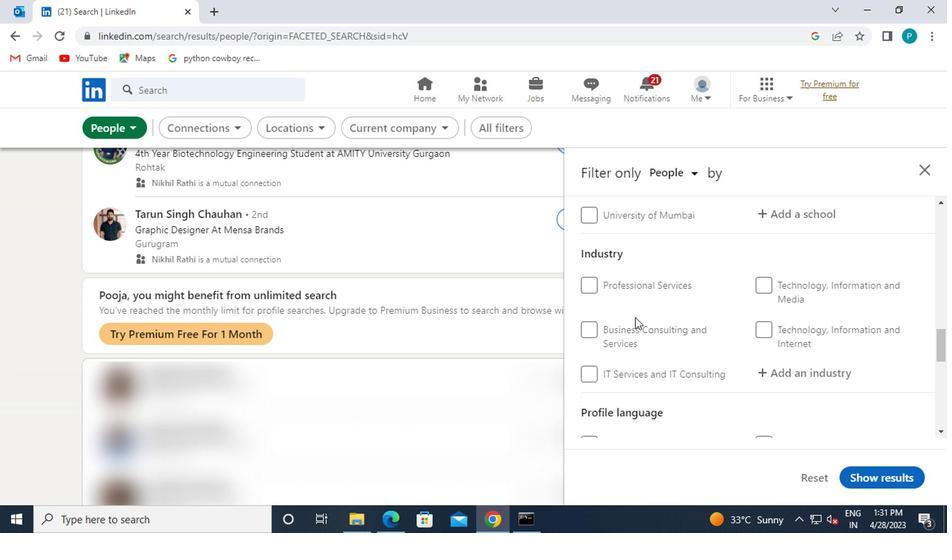 
Action: Mouse moved to (633, 338)
Screenshot: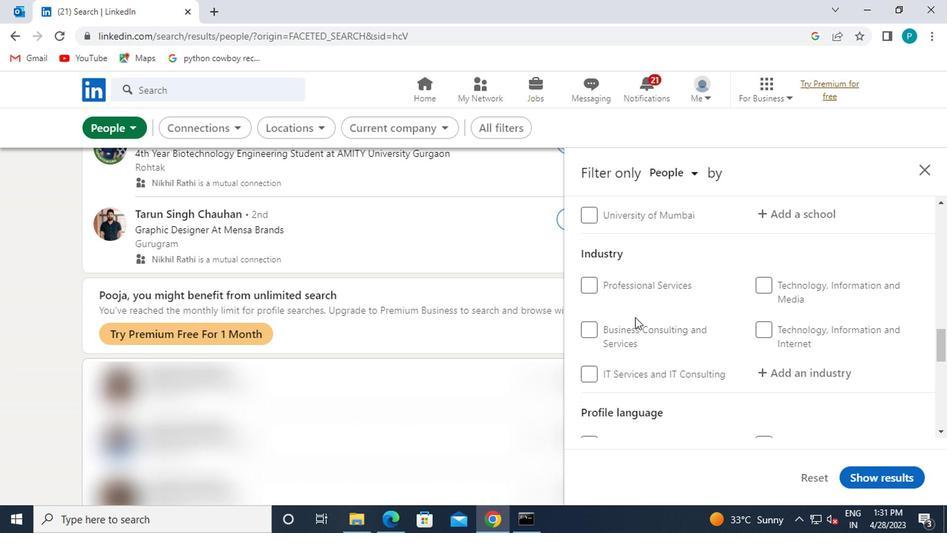 
Action: Mouse scrolled (633, 337) with delta (0, 0)
Screenshot: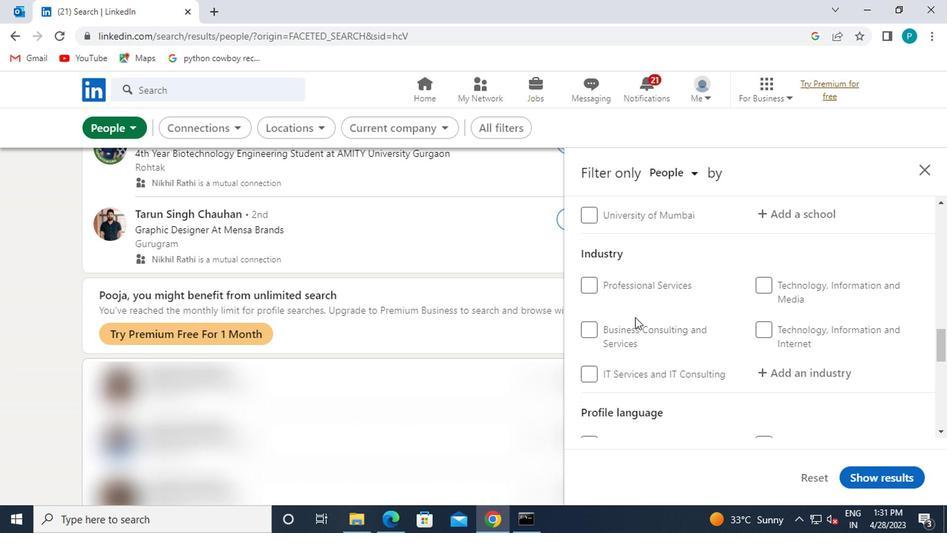 
Action: Mouse moved to (770, 240)
Screenshot: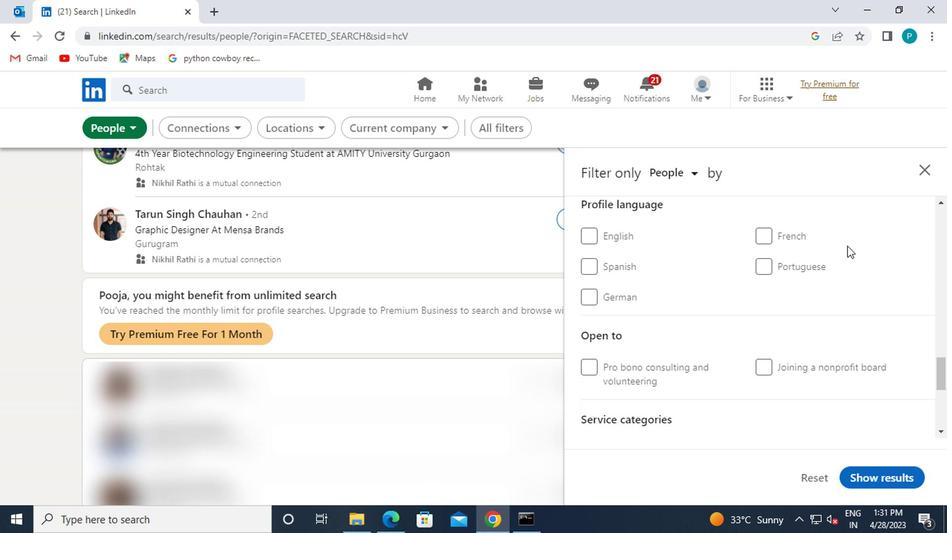 
Action: Mouse pressed left at (770, 240)
Screenshot: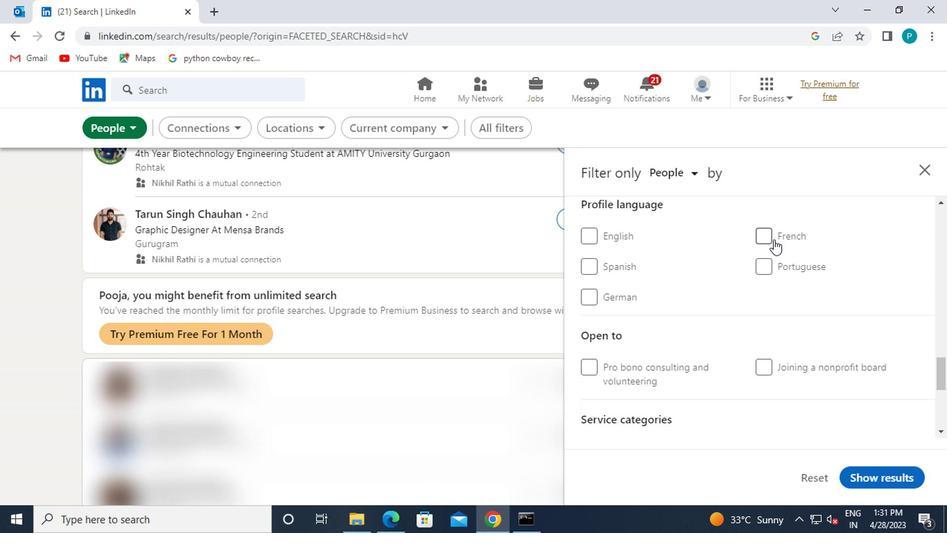
Action: Mouse moved to (829, 259)
Screenshot: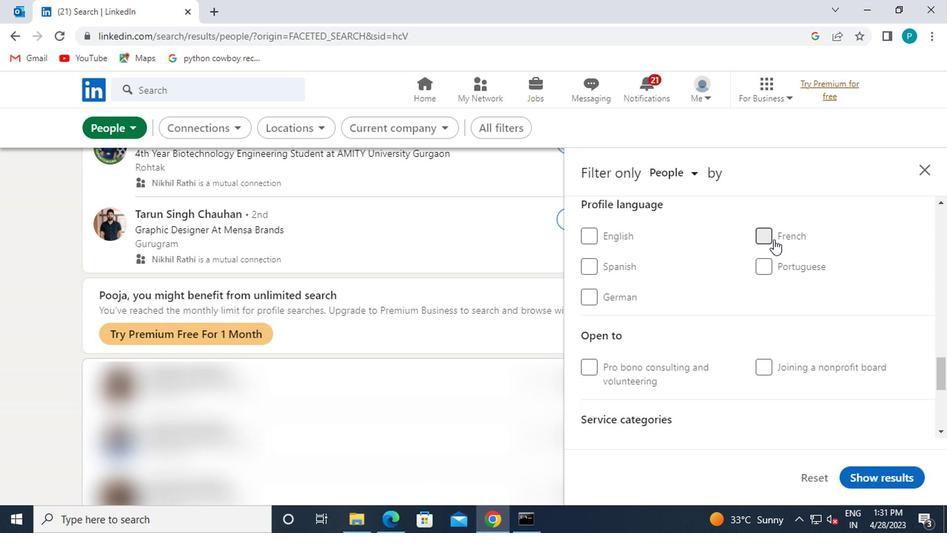 
Action: Mouse scrolled (829, 260) with delta (0, 0)
Screenshot: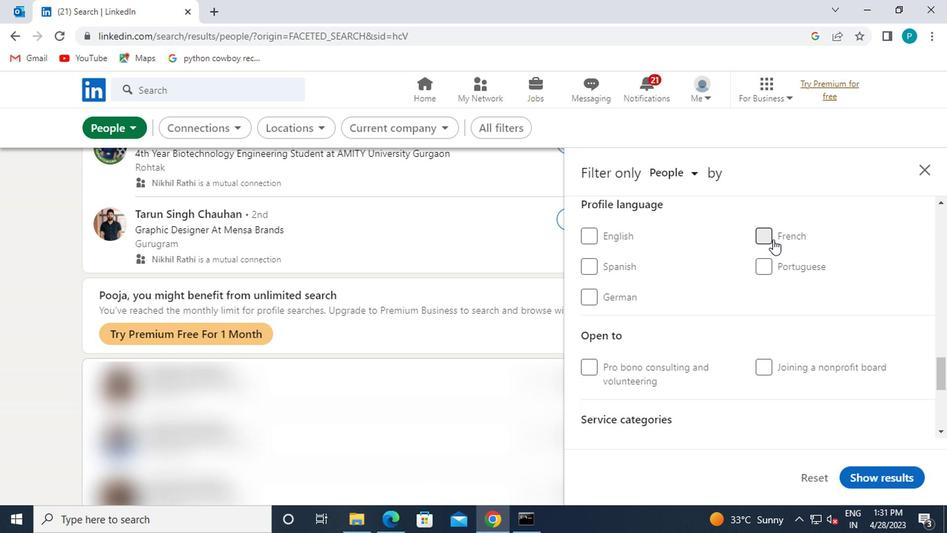 
Action: Mouse scrolled (829, 260) with delta (0, 0)
Screenshot: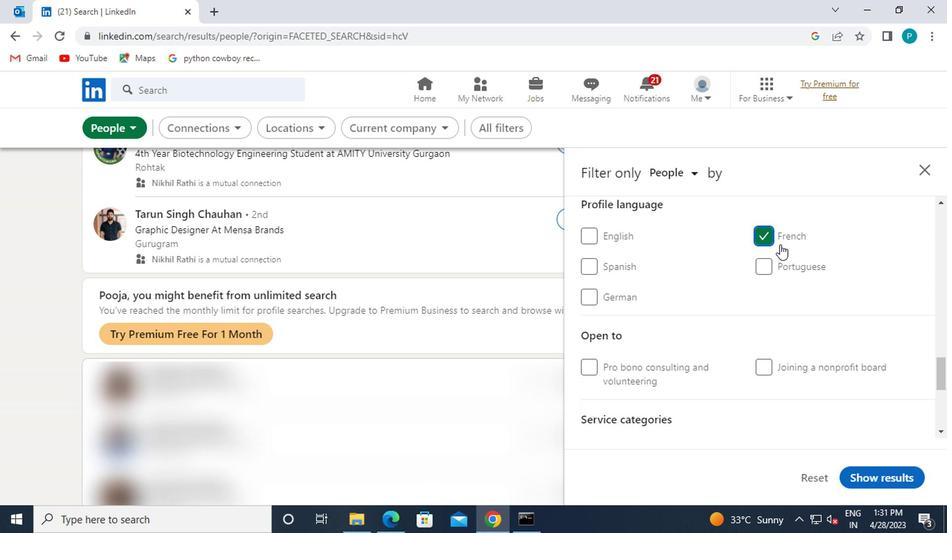 
Action: Mouse scrolled (829, 260) with delta (0, 0)
Screenshot: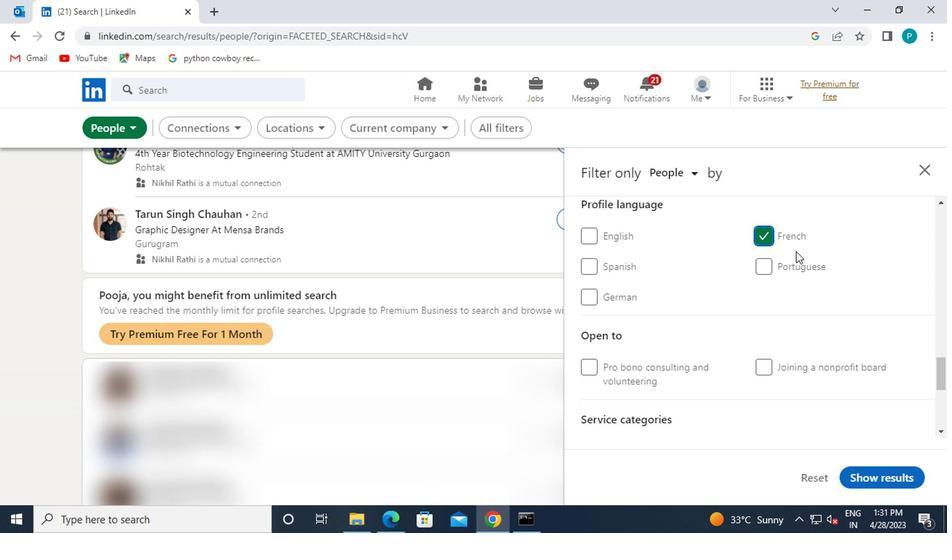 
Action: Mouse scrolled (829, 260) with delta (0, 0)
Screenshot: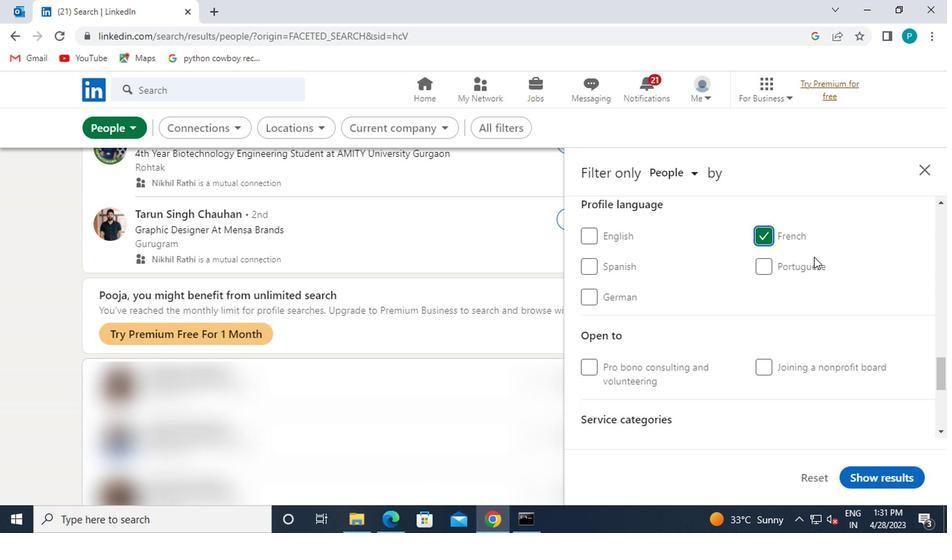 
Action: Mouse scrolled (829, 260) with delta (0, 0)
Screenshot: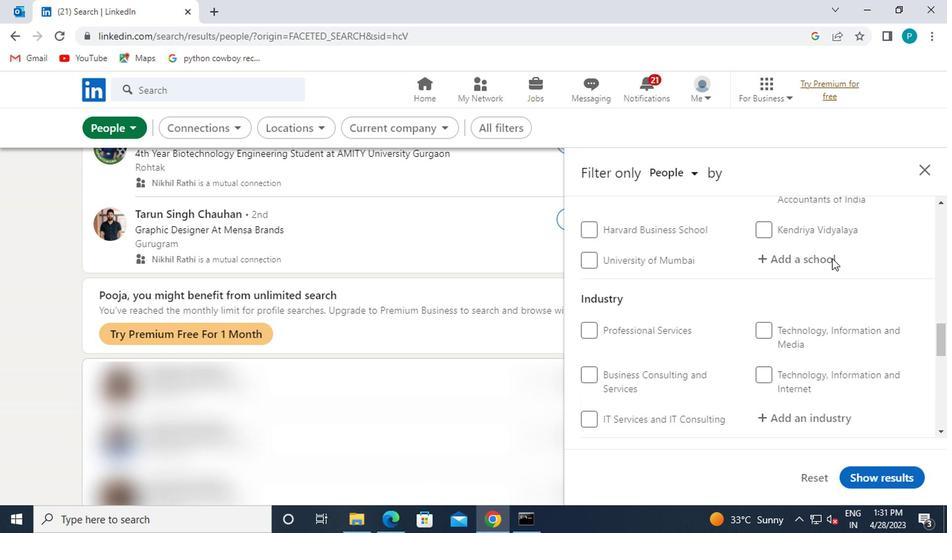 
Action: Mouse scrolled (829, 260) with delta (0, 0)
Screenshot: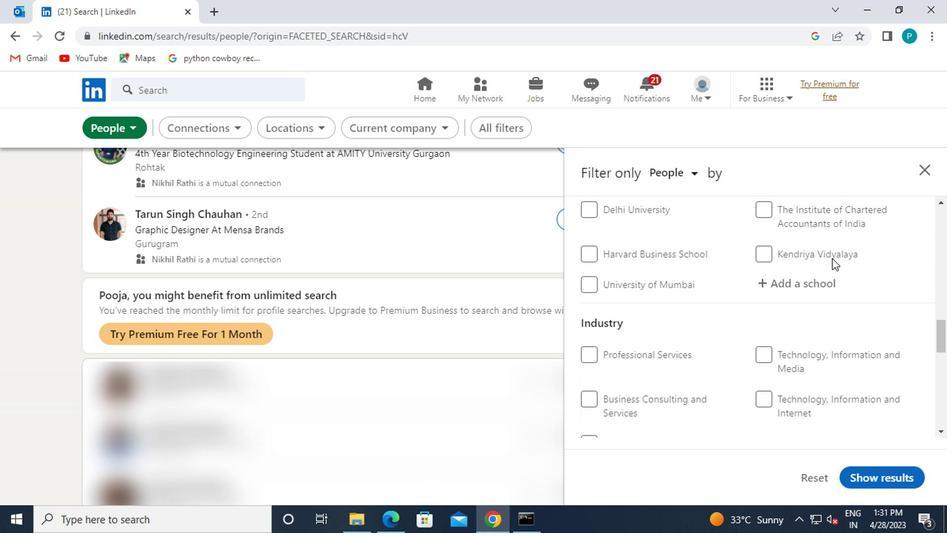 
Action: Mouse moved to (765, 275)
Screenshot: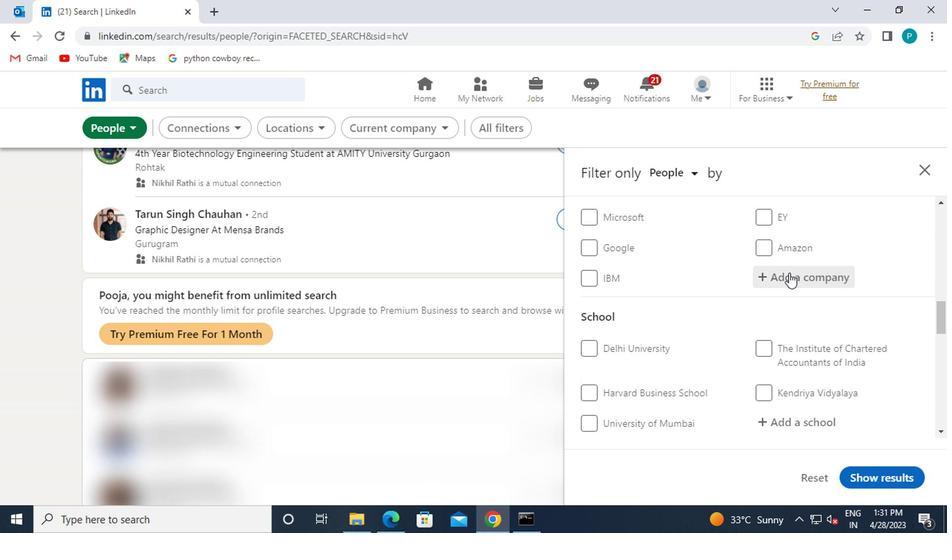 
Action: Mouse scrolled (765, 275) with delta (0, 0)
Screenshot: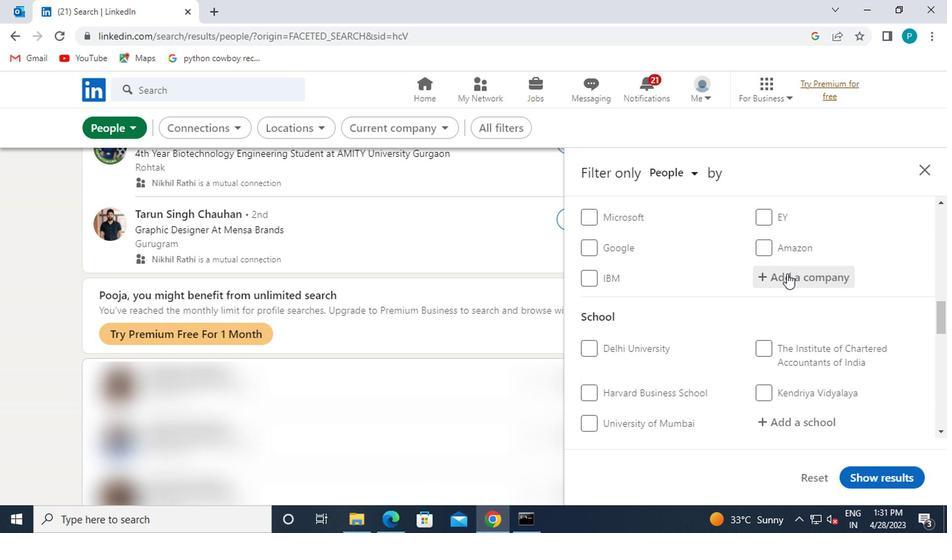 
Action: Mouse scrolled (765, 275) with delta (0, 0)
Screenshot: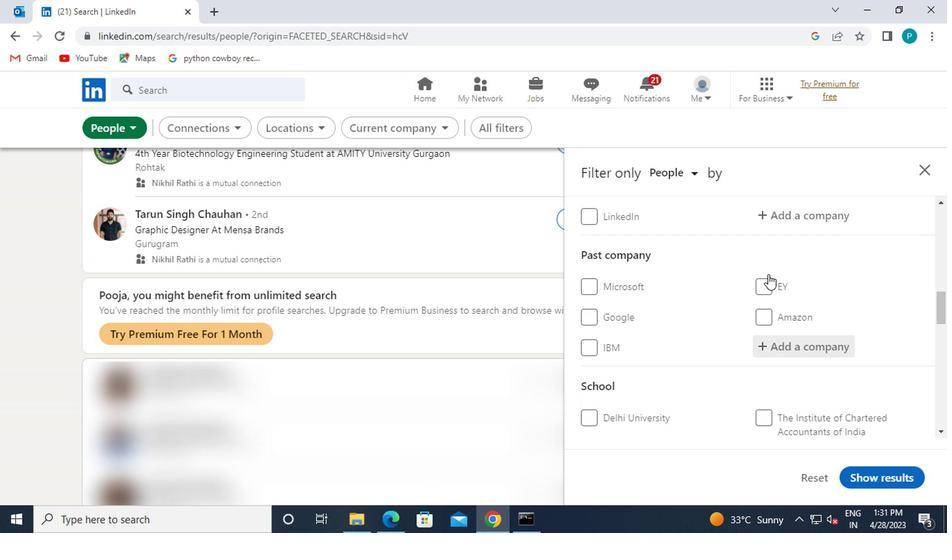 
Action: Mouse scrolled (765, 275) with delta (0, 0)
Screenshot: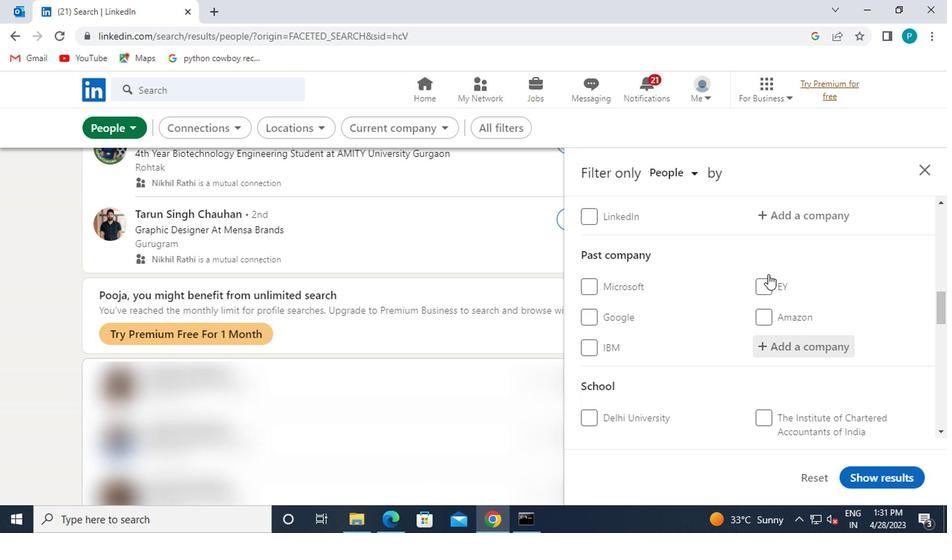 
Action: Mouse moved to (779, 343)
Screenshot: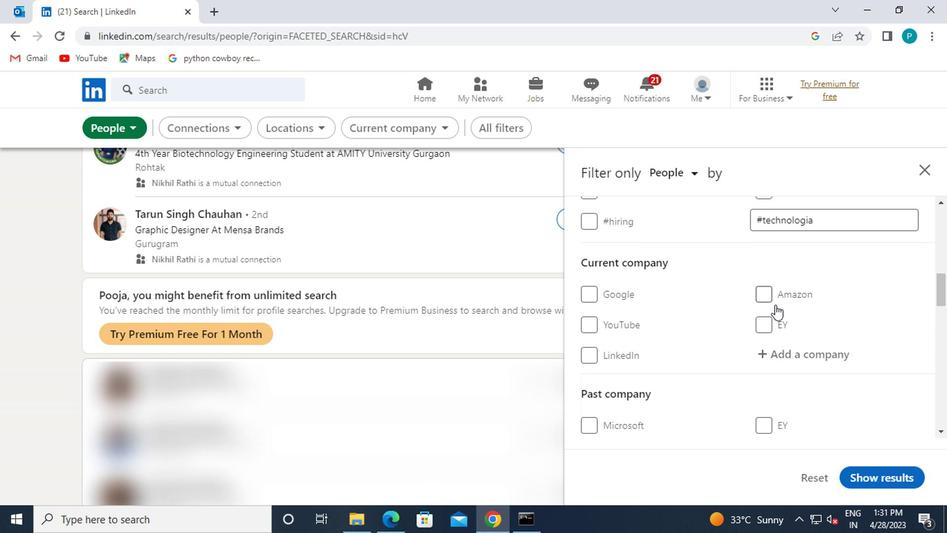 
Action: Mouse pressed left at (779, 343)
Screenshot: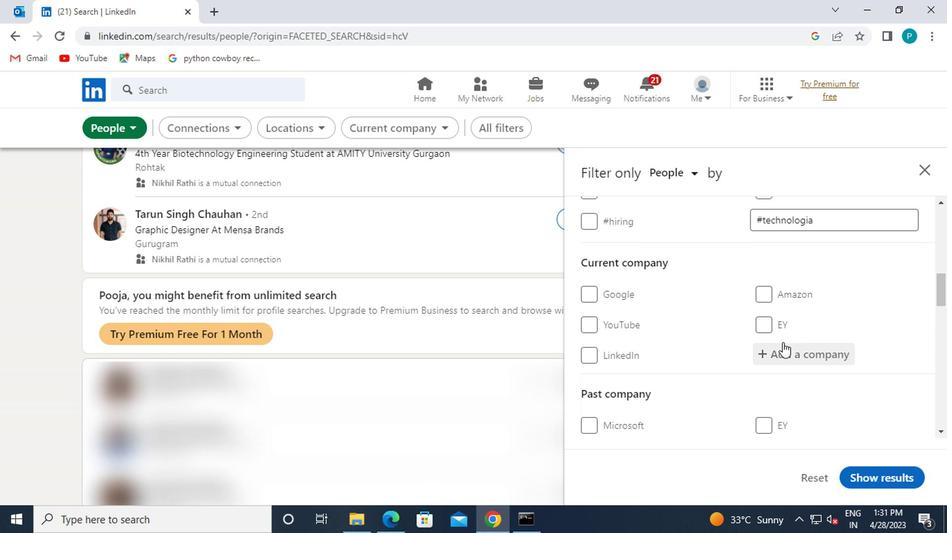 
Action: Key pressed <Key.caps_lock>C<Key.caps_lock>ARLSBERG
Screenshot: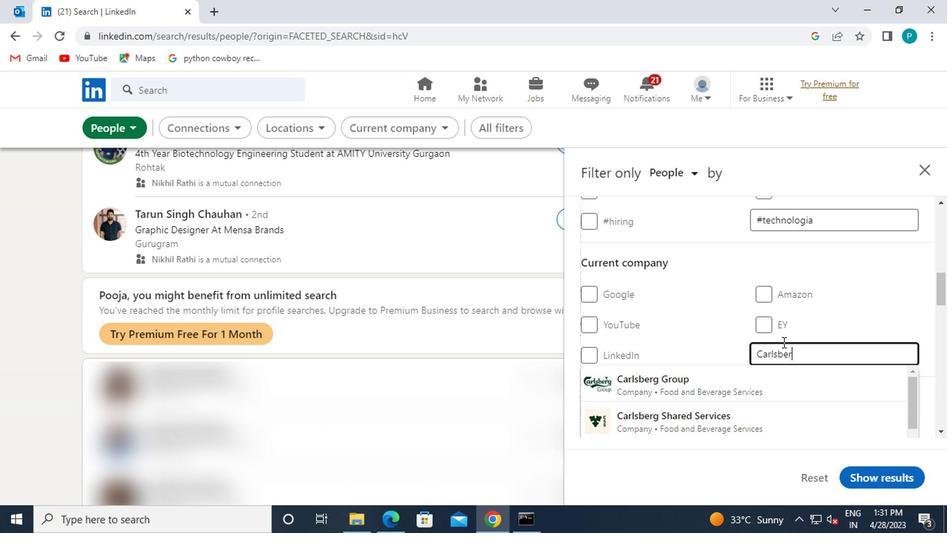 
Action: Mouse moved to (720, 377)
Screenshot: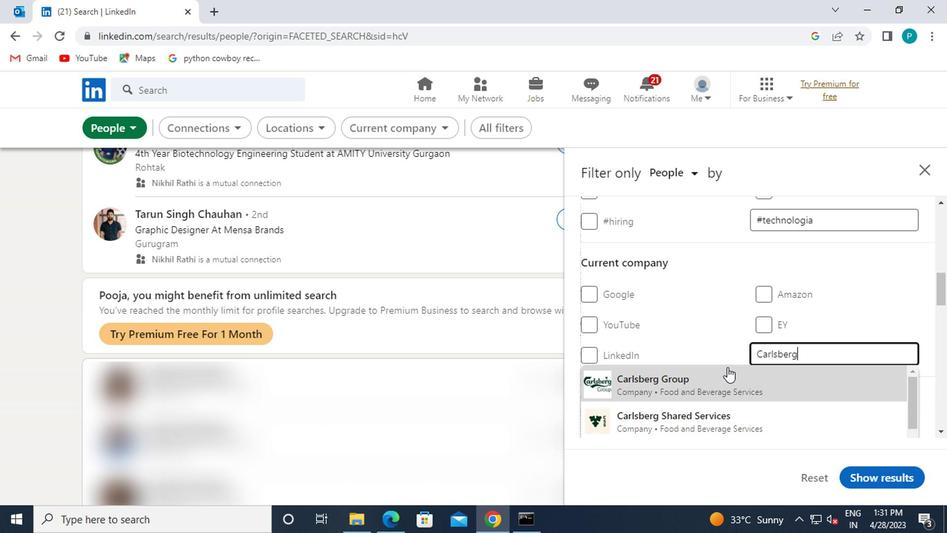 
Action: Mouse pressed left at (720, 377)
Screenshot: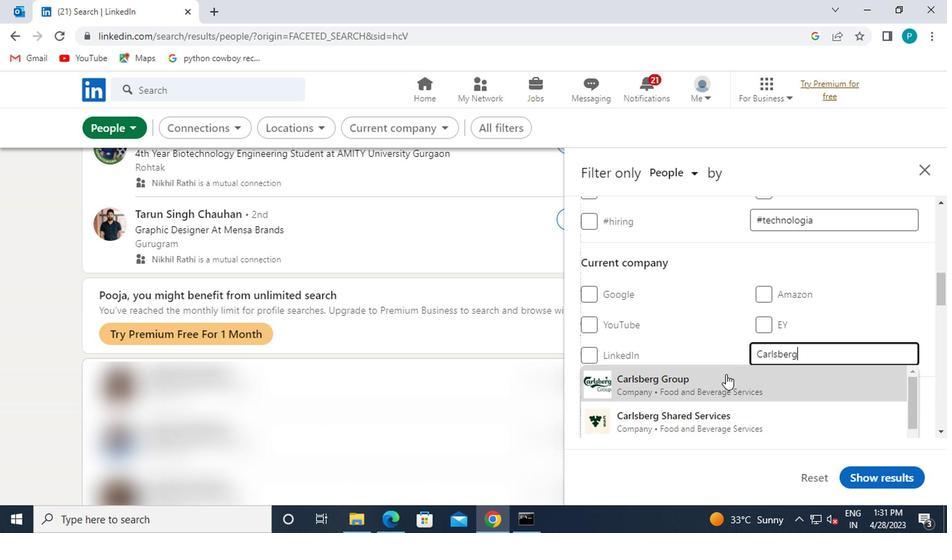 
Action: Mouse scrolled (720, 376) with delta (0, 0)
Screenshot: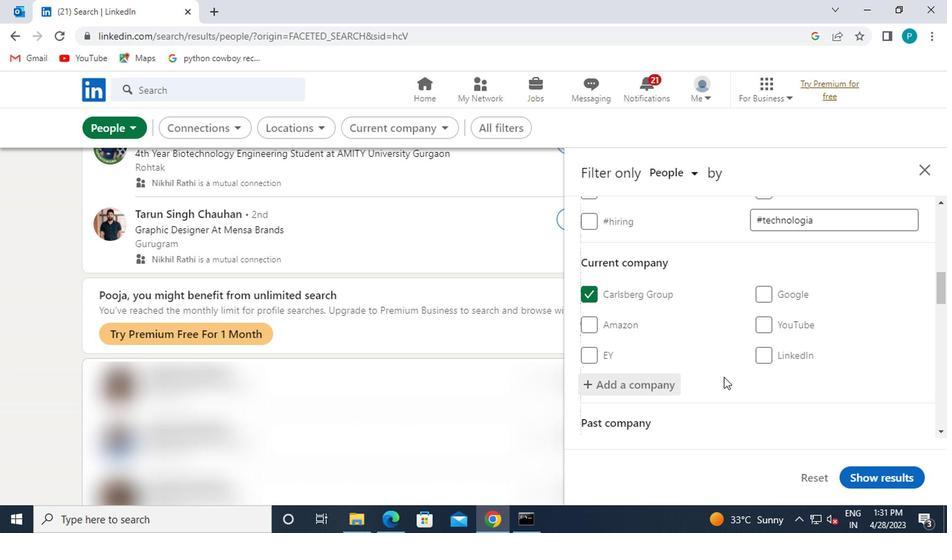 
Action: Mouse scrolled (720, 376) with delta (0, 0)
Screenshot: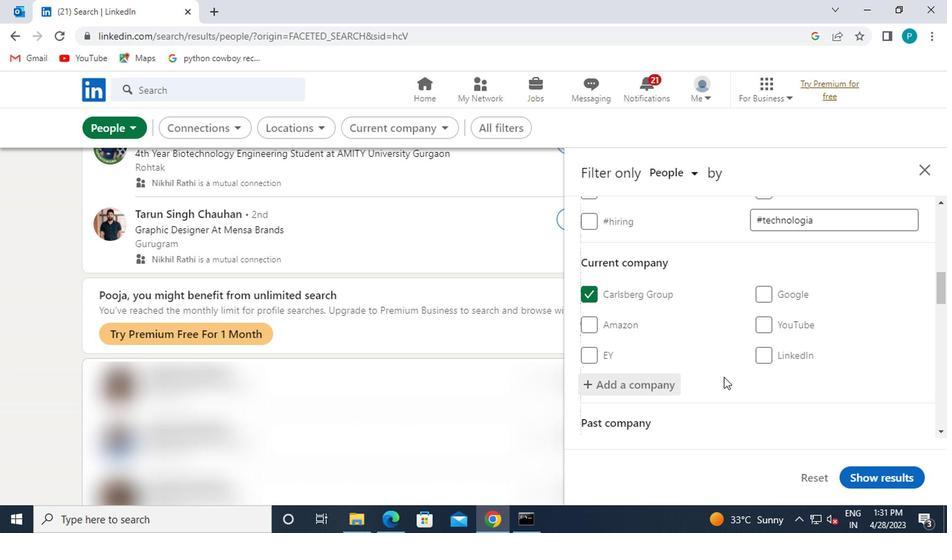 
Action: Mouse scrolled (720, 376) with delta (0, 0)
Screenshot: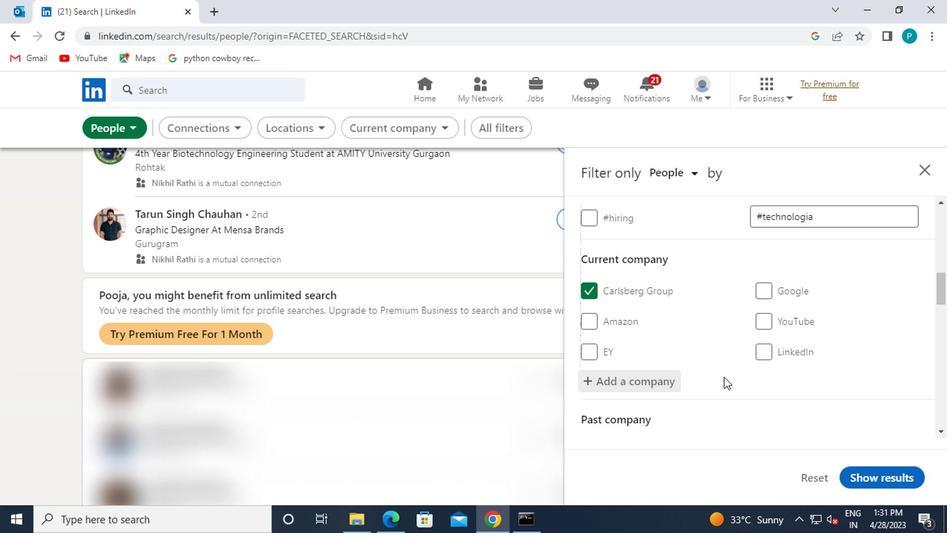 
Action: Mouse moved to (824, 393)
Screenshot: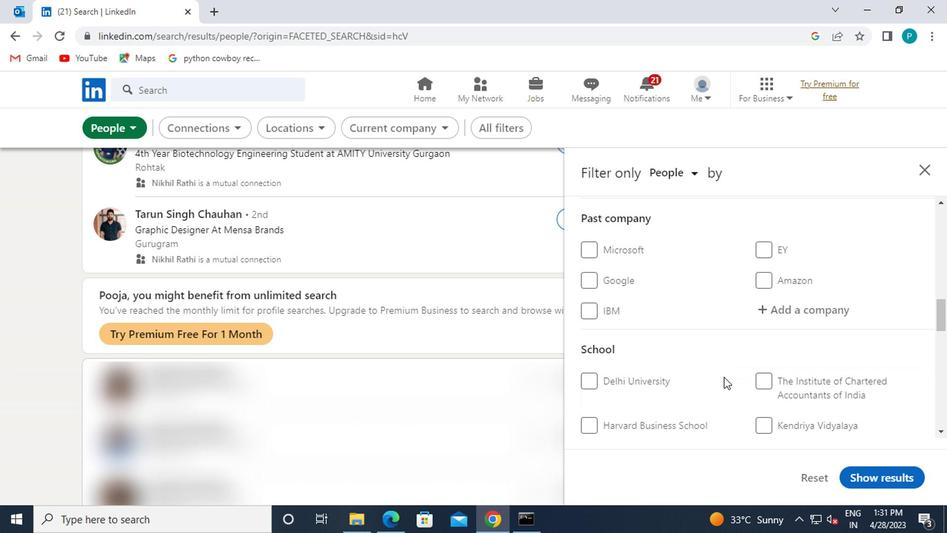 
Action: Mouse scrolled (824, 393) with delta (0, 0)
Screenshot: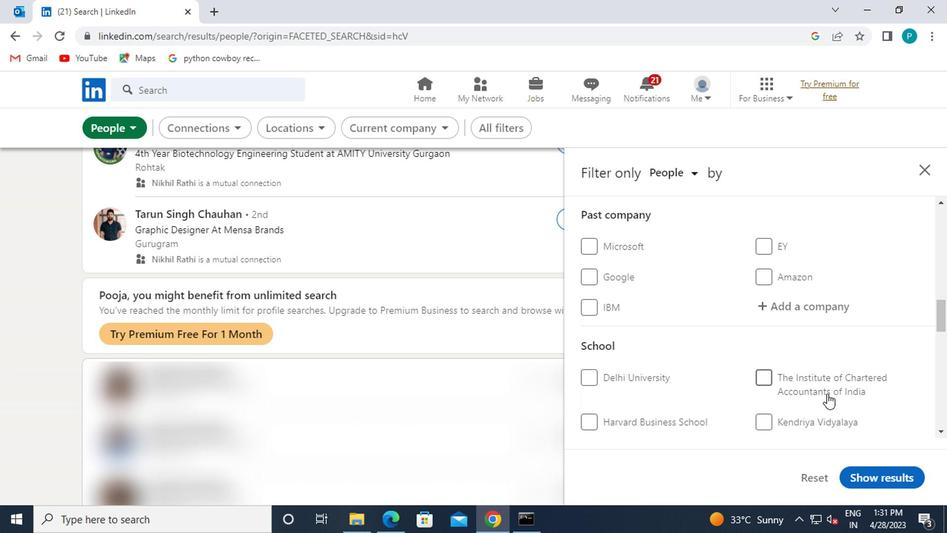 
Action: Mouse moved to (813, 380)
Screenshot: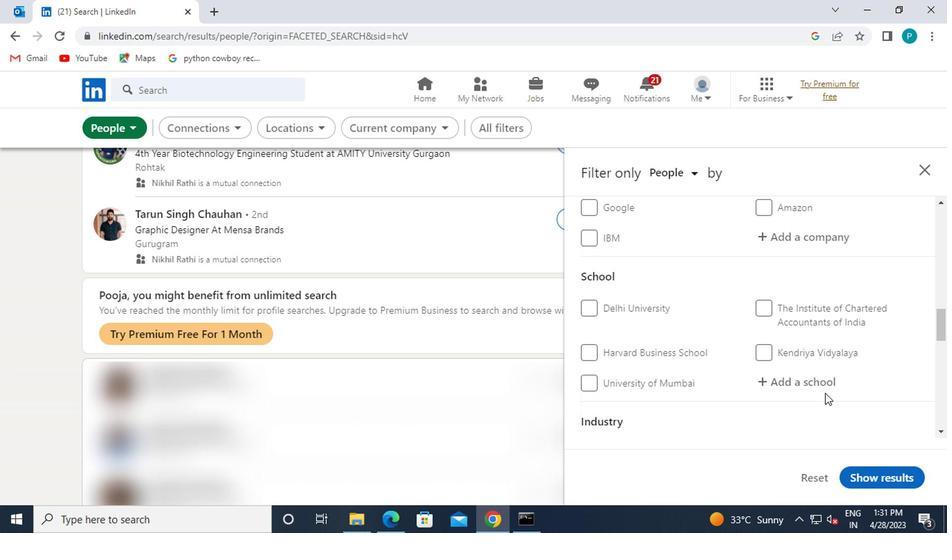 
Action: Mouse pressed left at (813, 380)
Screenshot: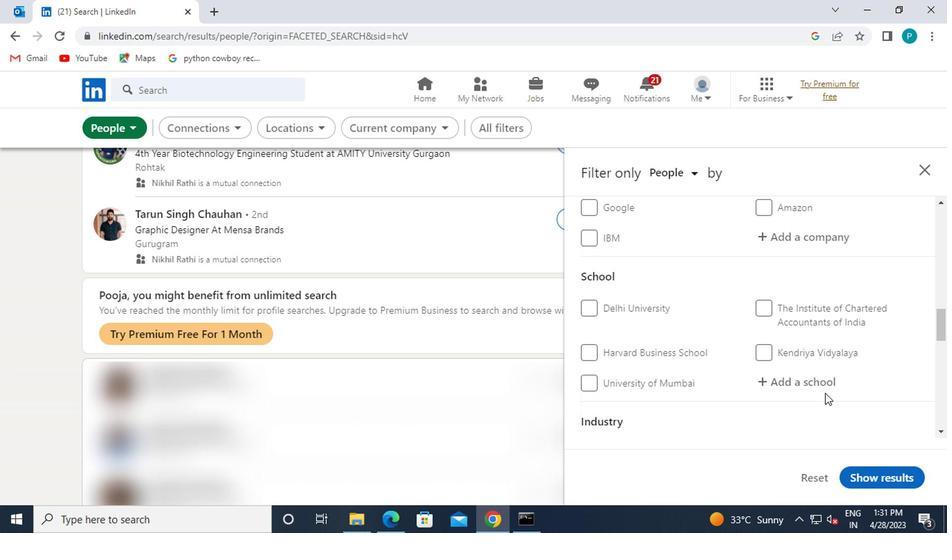 
Action: Mouse moved to (811, 380)
Screenshot: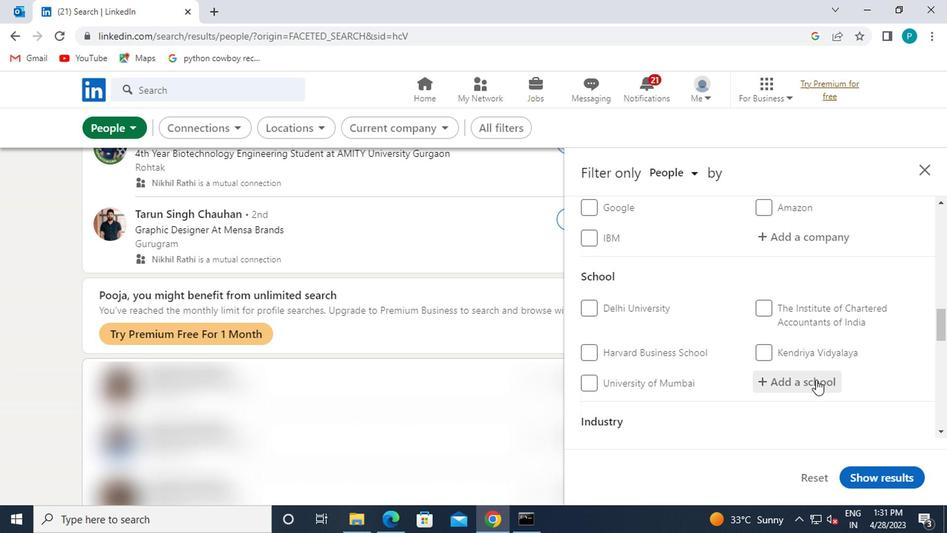 
Action: Key pressed <Key.caps_lock>A<Key.caps_lock>E<Key.backspace>RUNAI
Screenshot: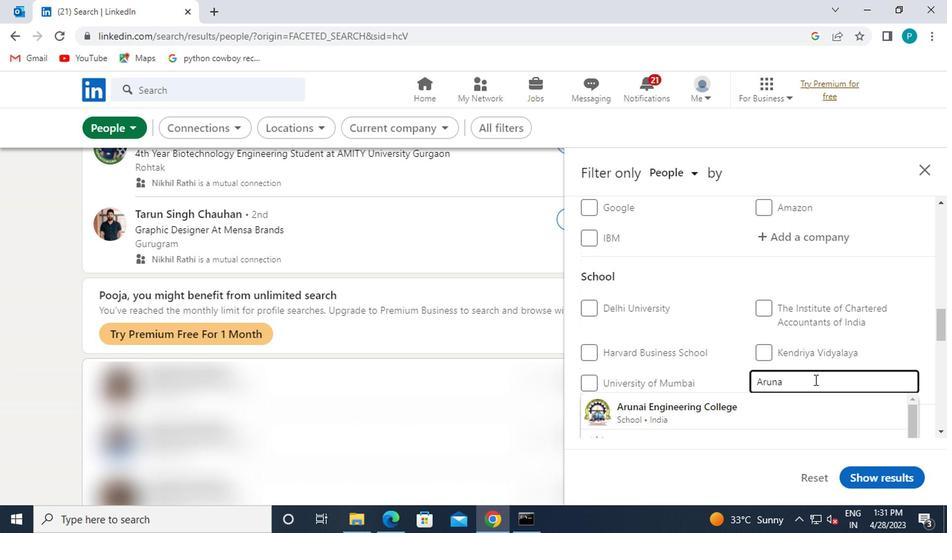 
Action: Mouse moved to (779, 404)
Screenshot: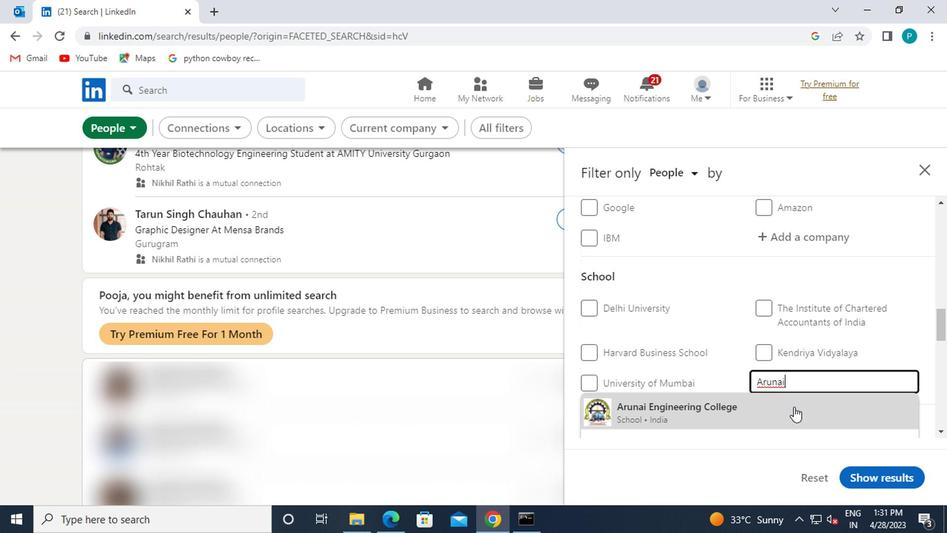 
Action: Mouse pressed left at (779, 404)
Screenshot: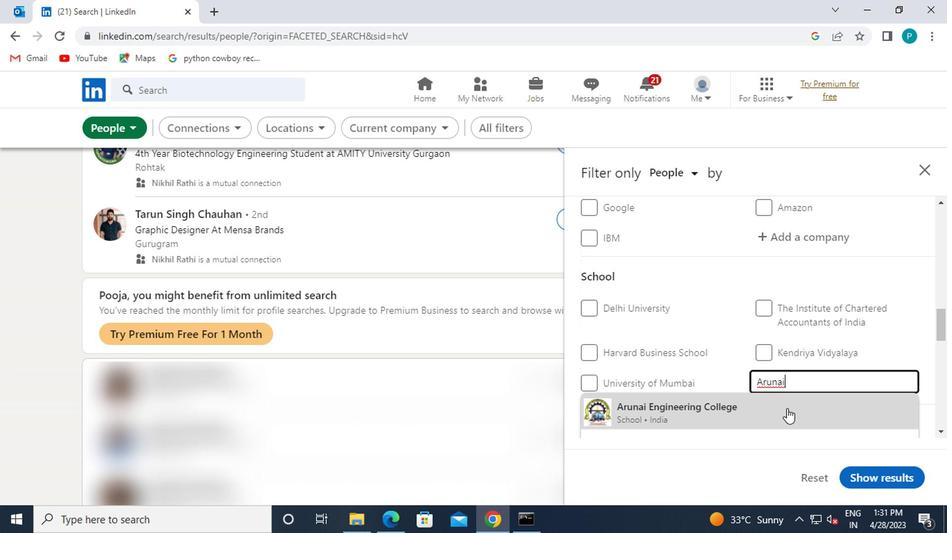 
Action: Mouse moved to (769, 388)
Screenshot: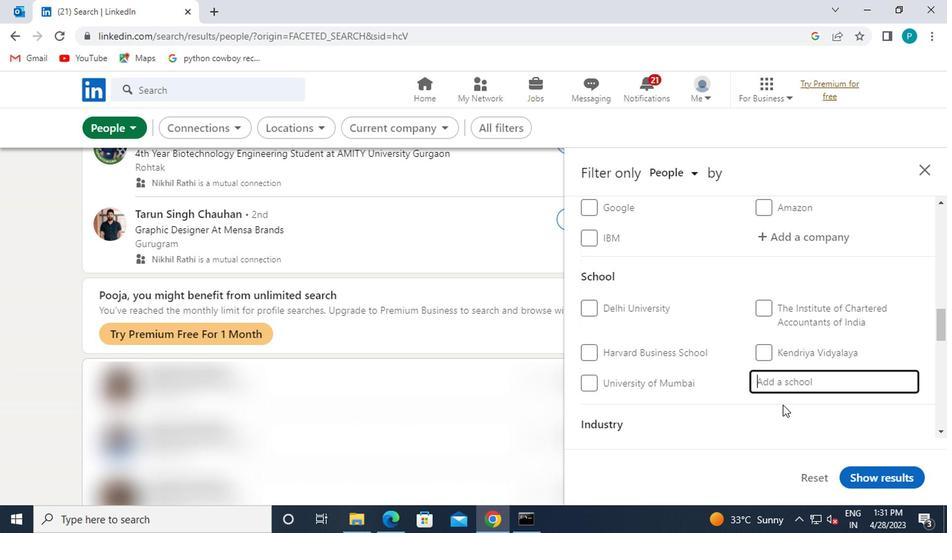 
Action: Mouse scrolled (769, 388) with delta (0, 0)
Screenshot: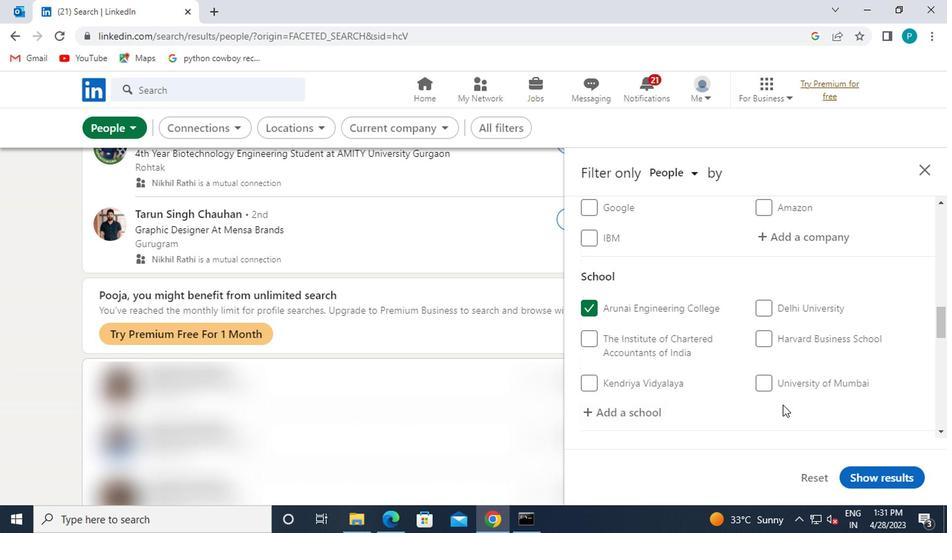 
Action: Mouse scrolled (769, 388) with delta (0, 0)
Screenshot: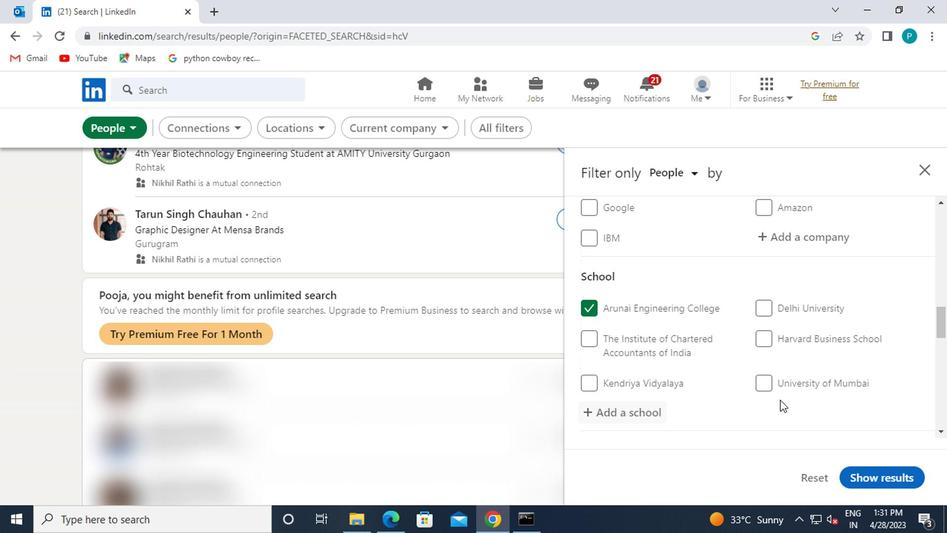 
Action: Mouse moved to (769, 388)
Screenshot: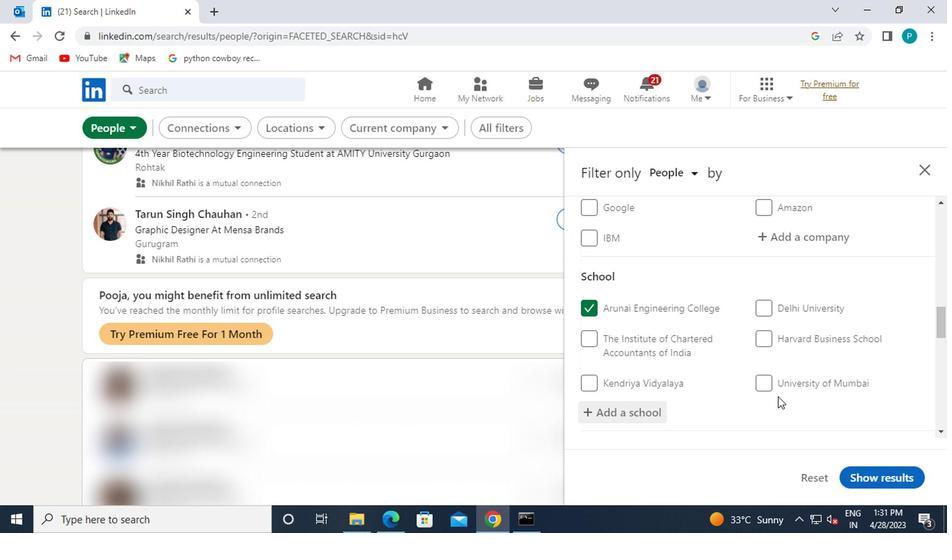 
Action: Mouse scrolled (769, 388) with delta (0, 0)
Screenshot: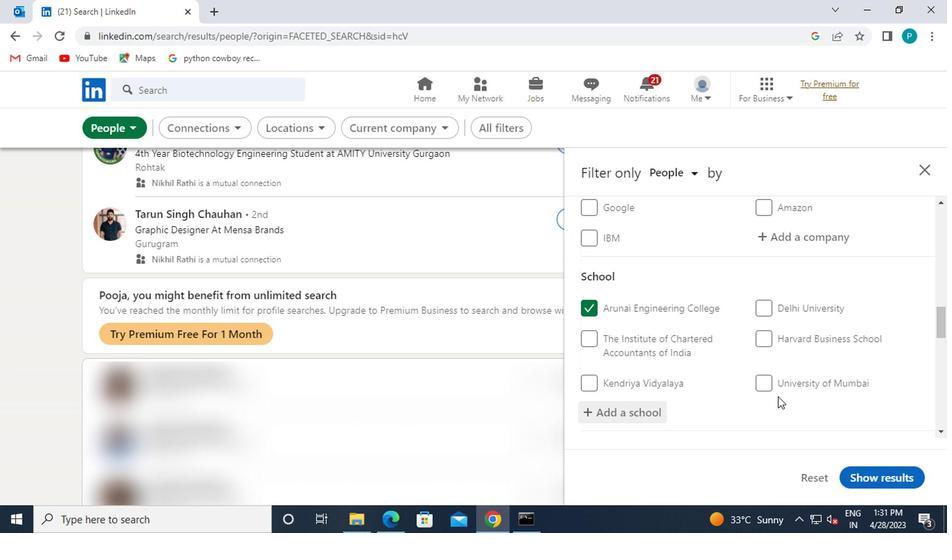 
Action: Mouse moved to (761, 362)
Screenshot: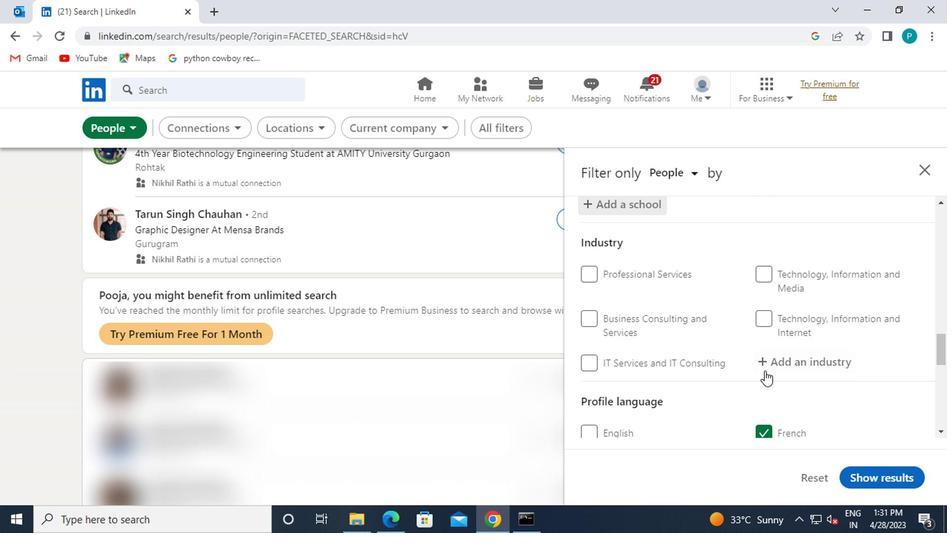 
Action: Mouse pressed left at (761, 362)
Screenshot: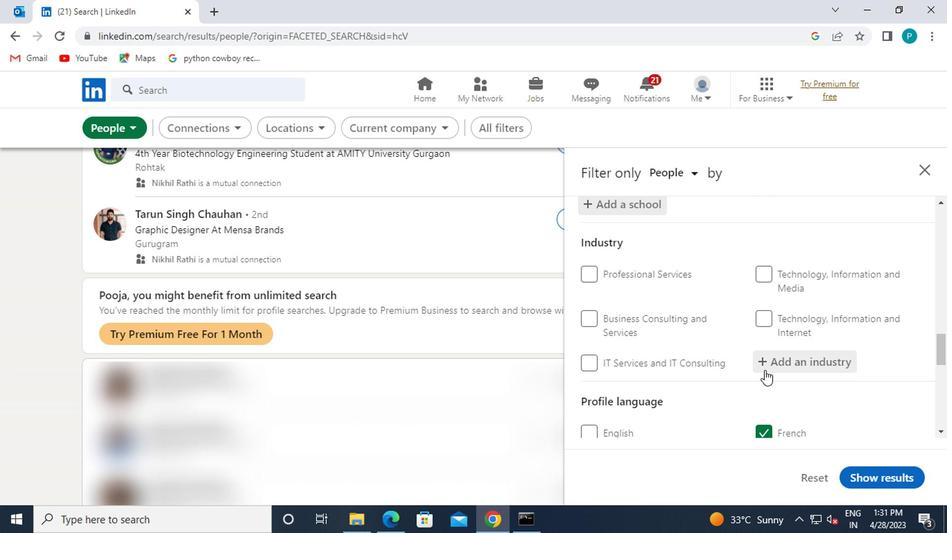 
Action: Mouse moved to (764, 364)
Screenshot: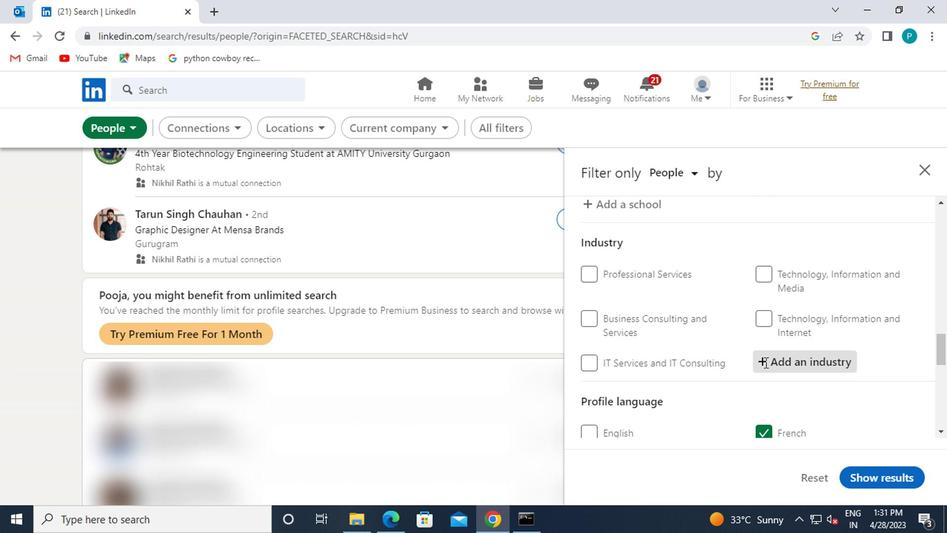 
Action: Key pressed <Key.caps_lock>H<Key.caps_lock>OSPITALS
Screenshot: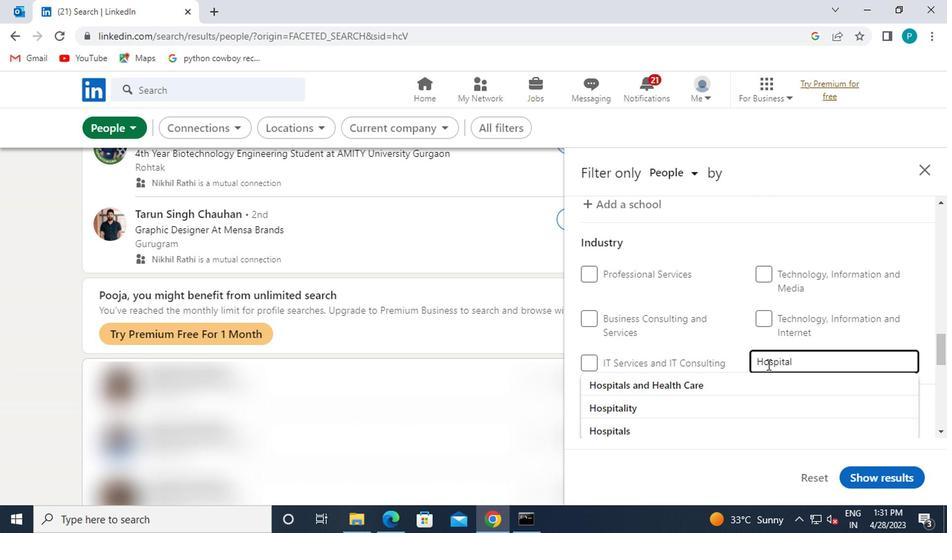 
Action: Mouse moved to (751, 385)
Screenshot: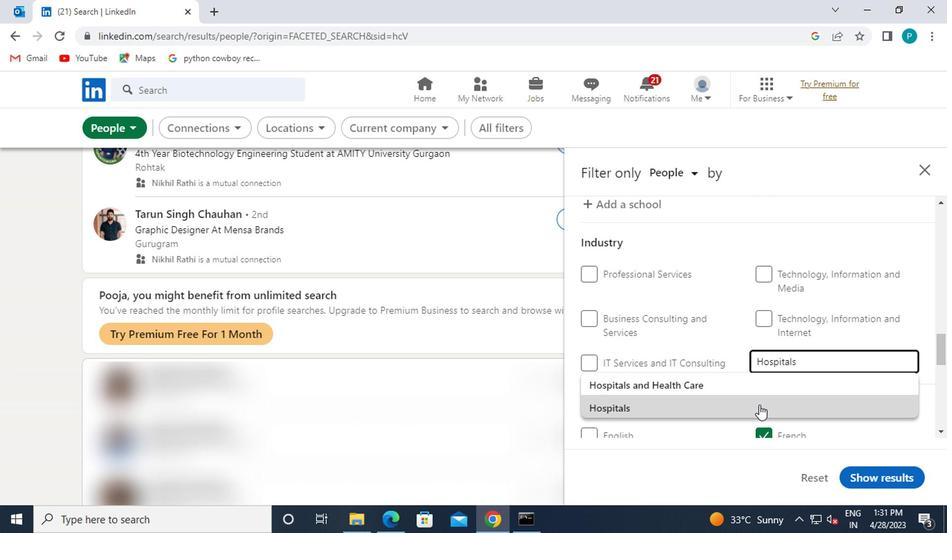
Action: Mouse pressed left at (751, 385)
Screenshot: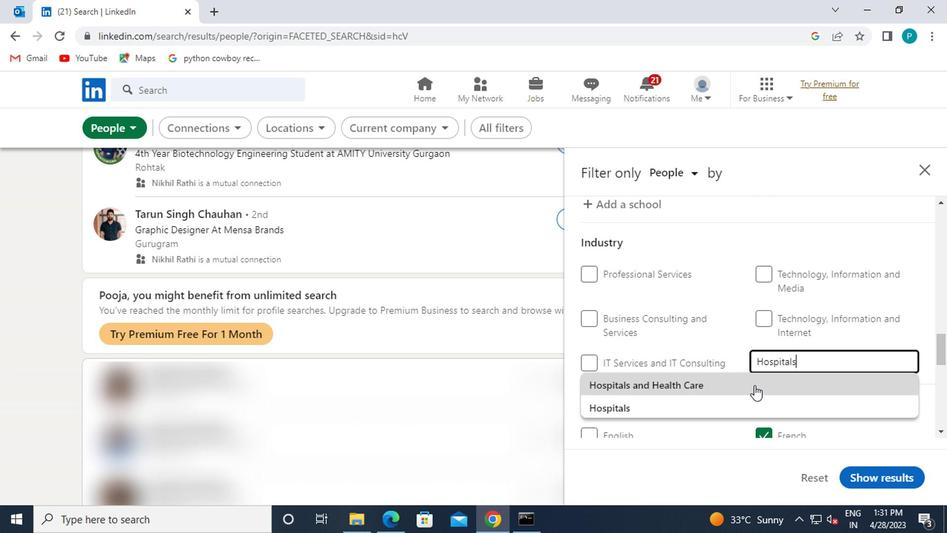 
Action: Mouse scrolled (751, 384) with delta (0, 0)
Screenshot: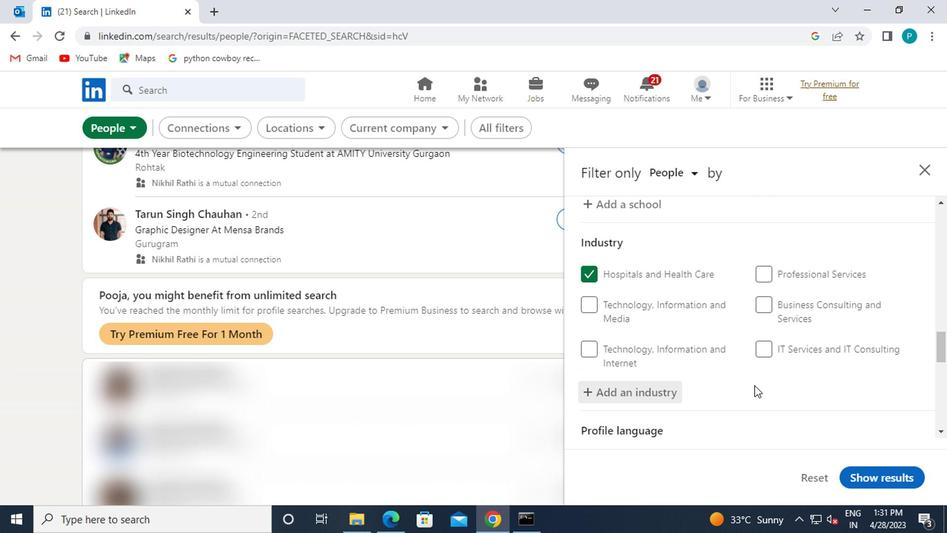 
Action: Mouse moved to (746, 375)
Screenshot: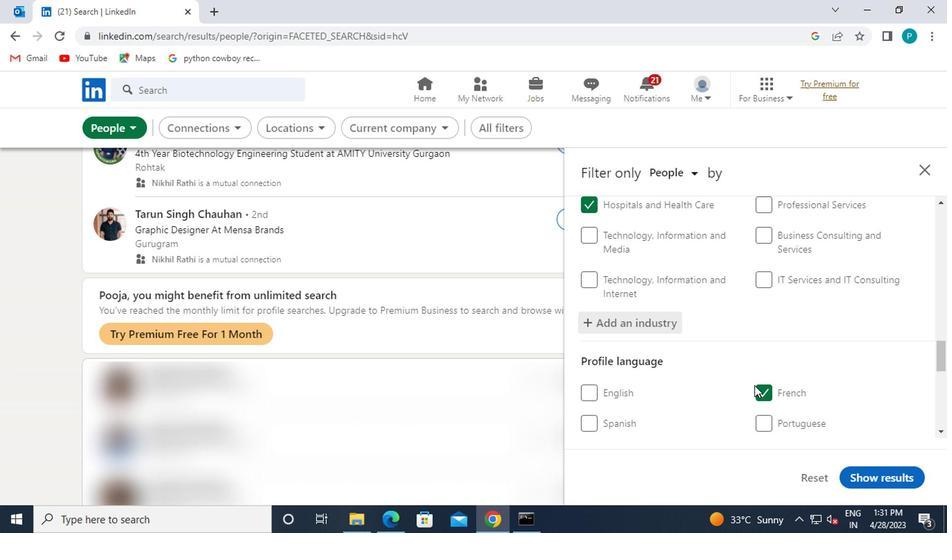 
Action: Mouse scrolled (746, 374) with delta (0, 0)
Screenshot: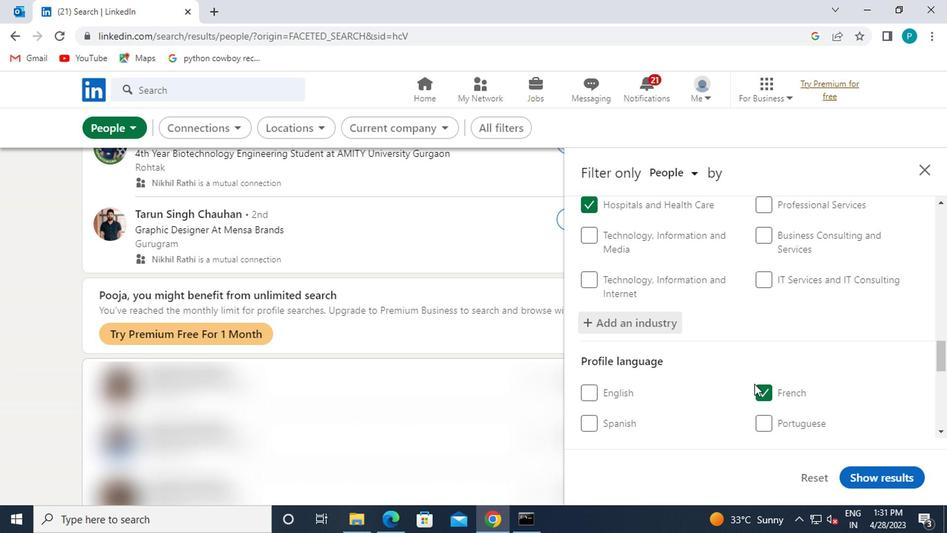 
Action: Mouse scrolled (746, 374) with delta (0, 0)
Screenshot: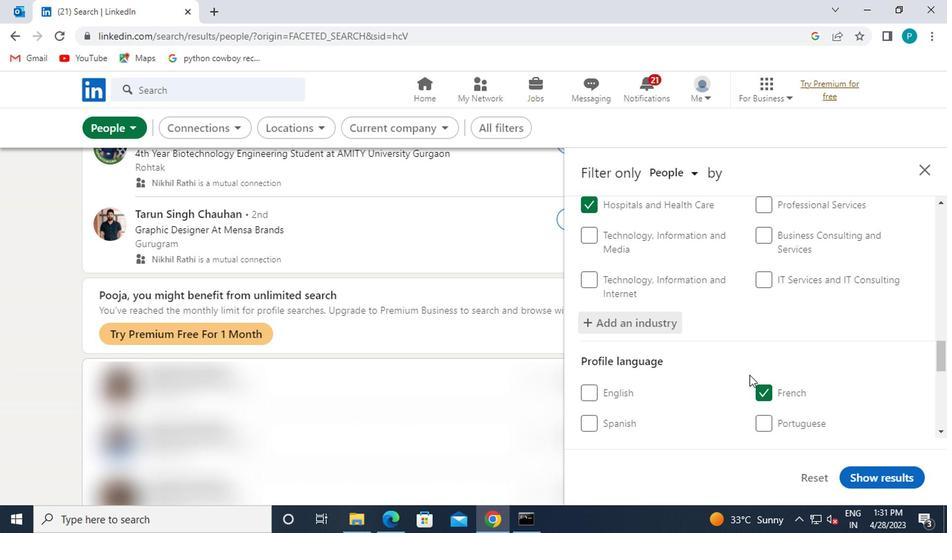 
Action: Mouse scrolled (746, 374) with delta (0, 0)
Screenshot: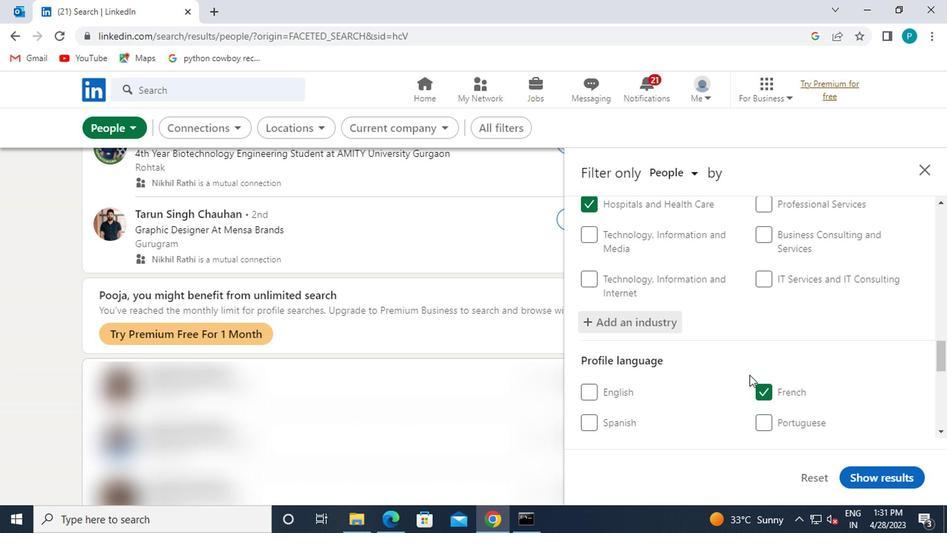 
Action: Mouse moved to (763, 381)
Screenshot: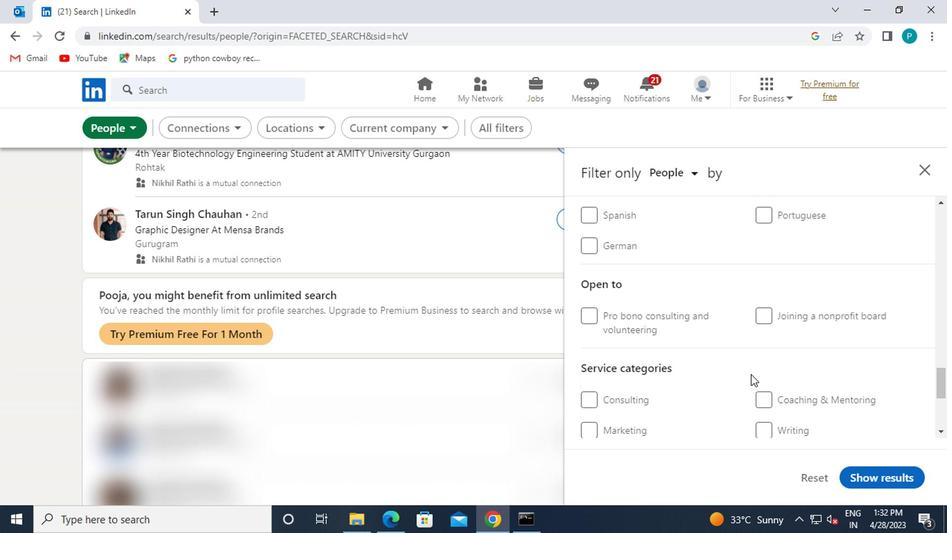 
Action: Mouse scrolled (763, 380) with delta (0, 0)
Screenshot: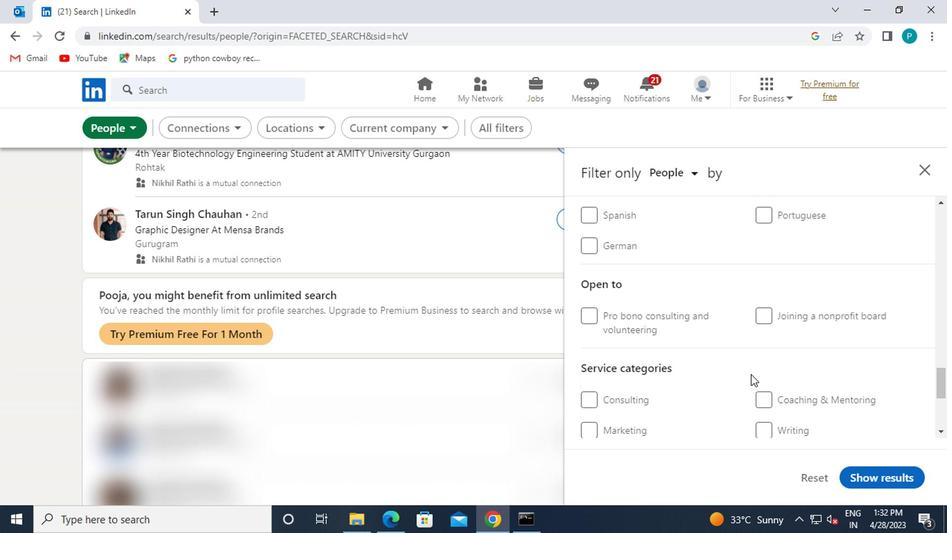 
Action: Mouse moved to (768, 388)
Screenshot: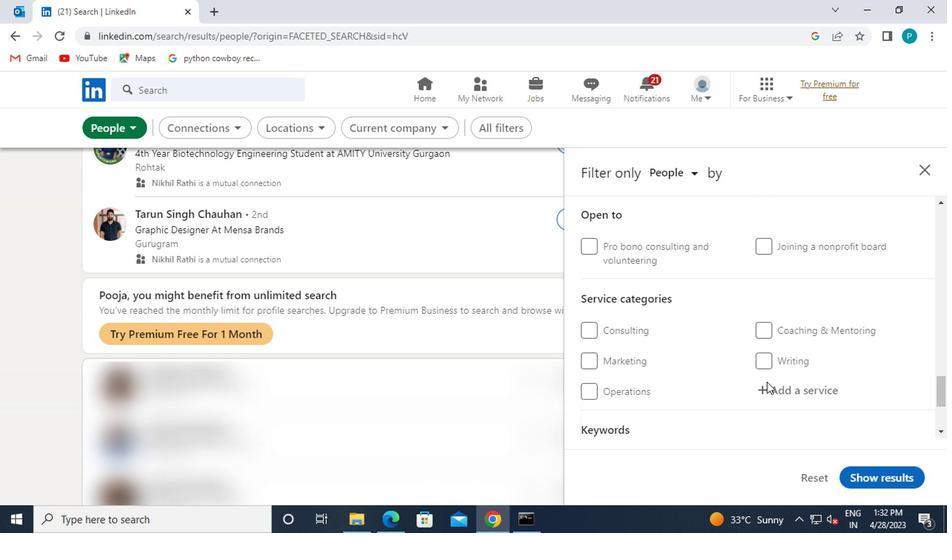 
Action: Mouse pressed left at (768, 388)
Screenshot: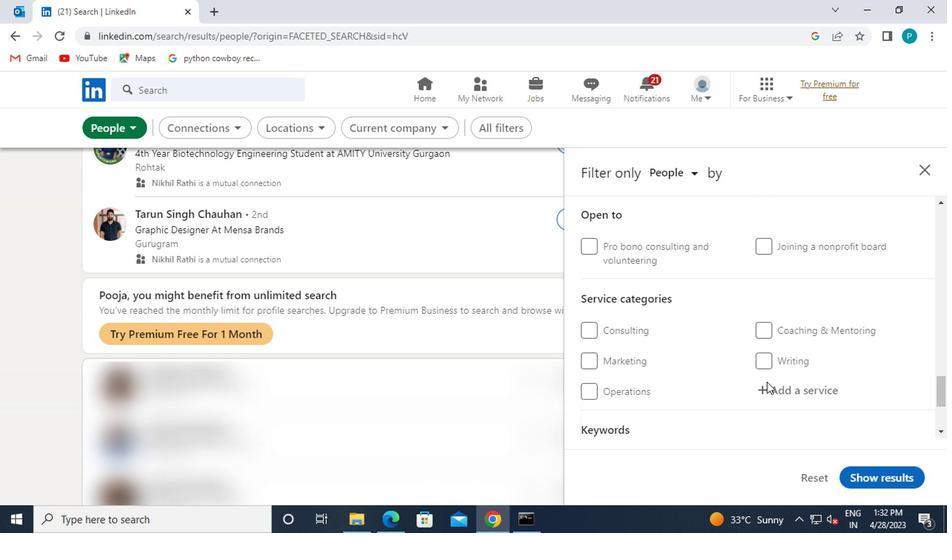 
Action: Mouse moved to (778, 392)
Screenshot: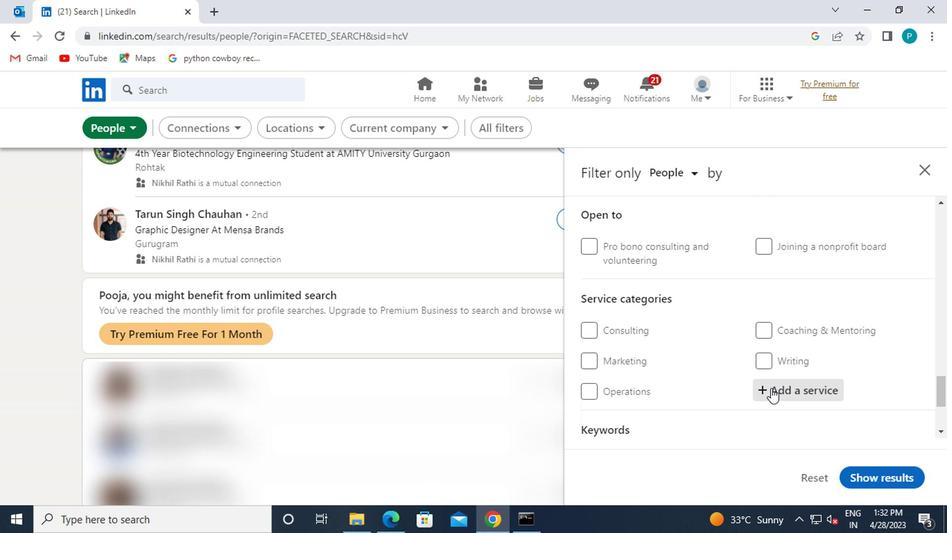 
Action: Key pressed <Key.caps_lock>E<Key.caps_lock>MAIL
Screenshot: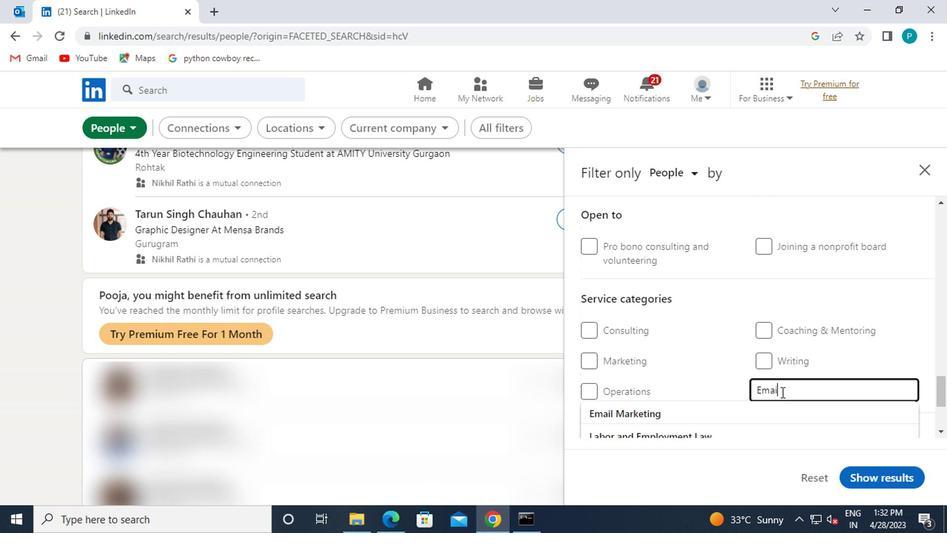 
Action: Mouse moved to (767, 405)
Screenshot: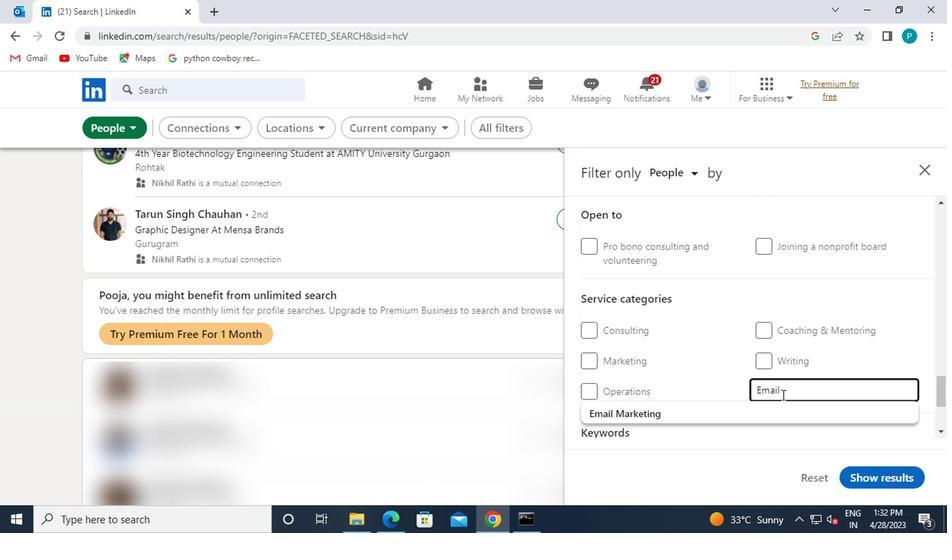 
Action: Mouse pressed left at (767, 405)
Screenshot: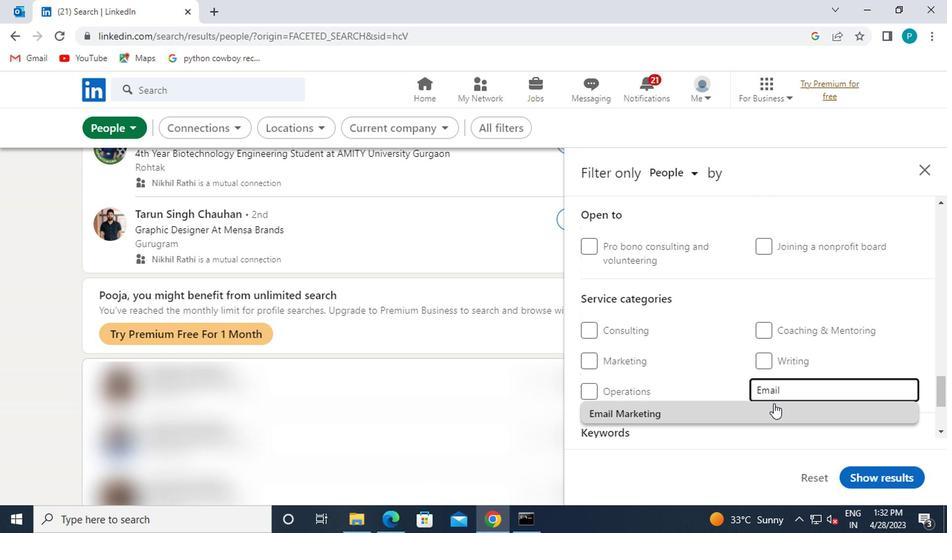 
Action: Mouse moved to (670, 386)
Screenshot: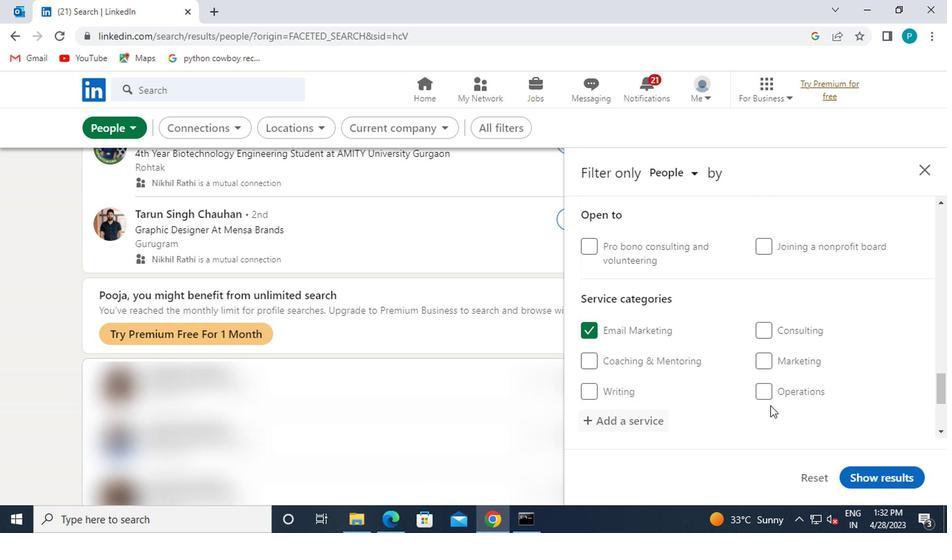 
Action: Mouse scrolled (670, 385) with delta (0, 0)
Screenshot: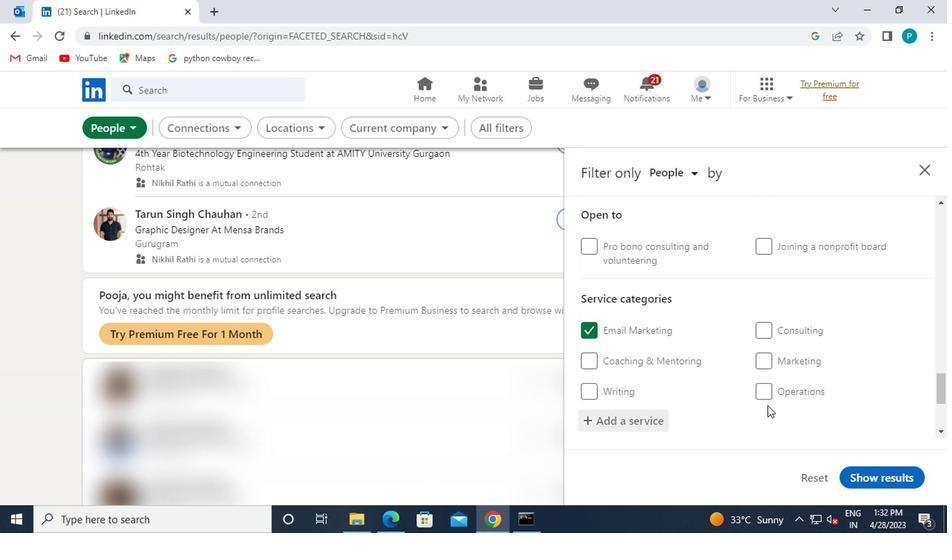 
Action: Mouse scrolled (670, 385) with delta (0, 0)
Screenshot: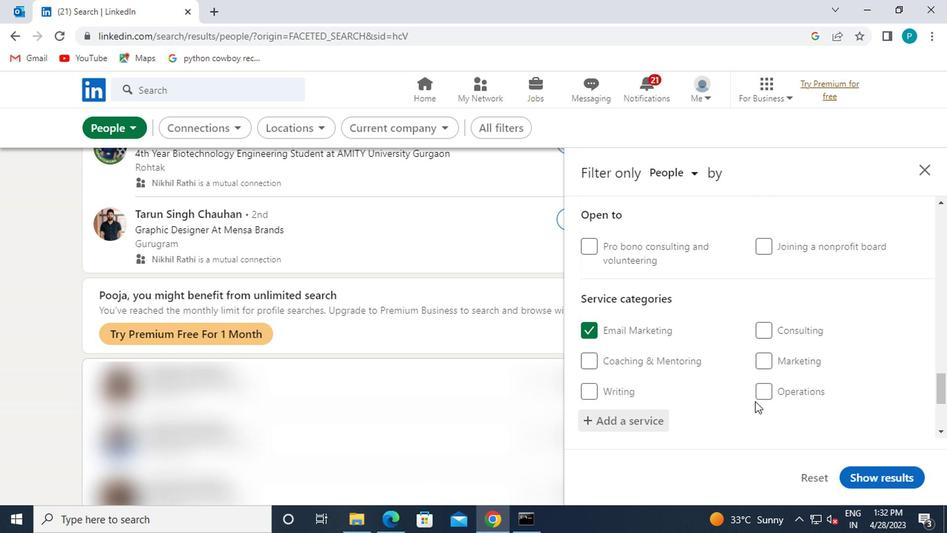 
Action: Mouse scrolled (670, 385) with delta (0, 0)
Screenshot: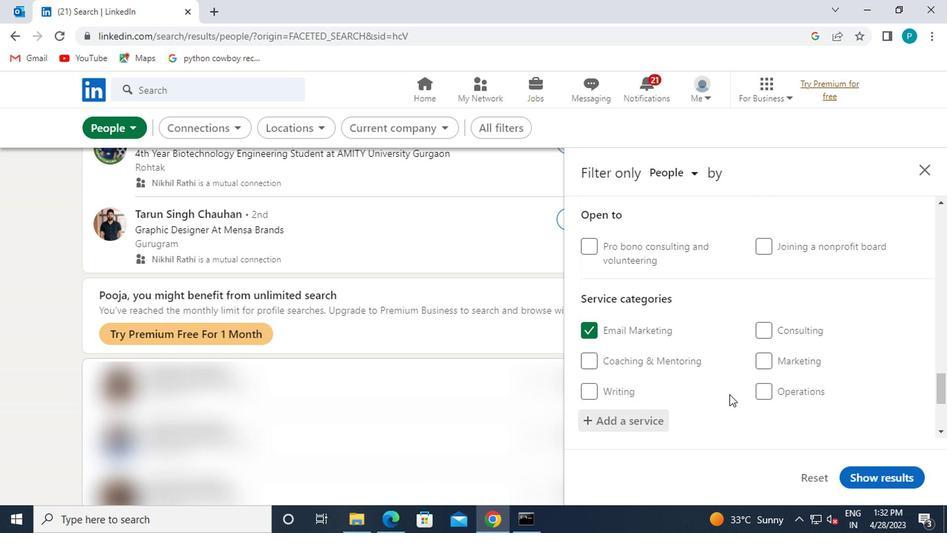 
Action: Mouse pressed left at (670, 386)
Screenshot: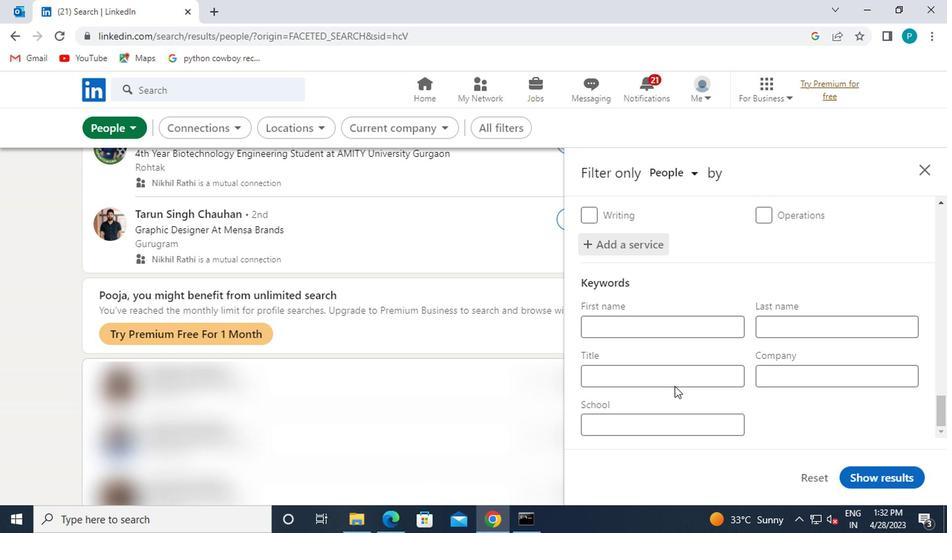 
Action: Mouse moved to (670, 386)
Screenshot: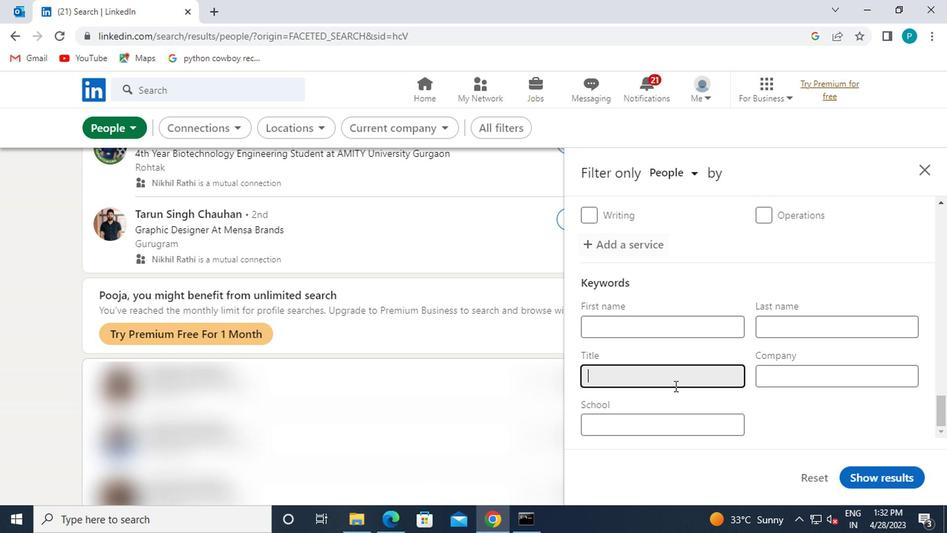 
Action: Key pressed <Key.caps_lock>P<Key.caps_lock>ROGRAM<Key.space><Key.caps_lock>A<Key.caps_lock>DMINISTRATOR
Screenshot: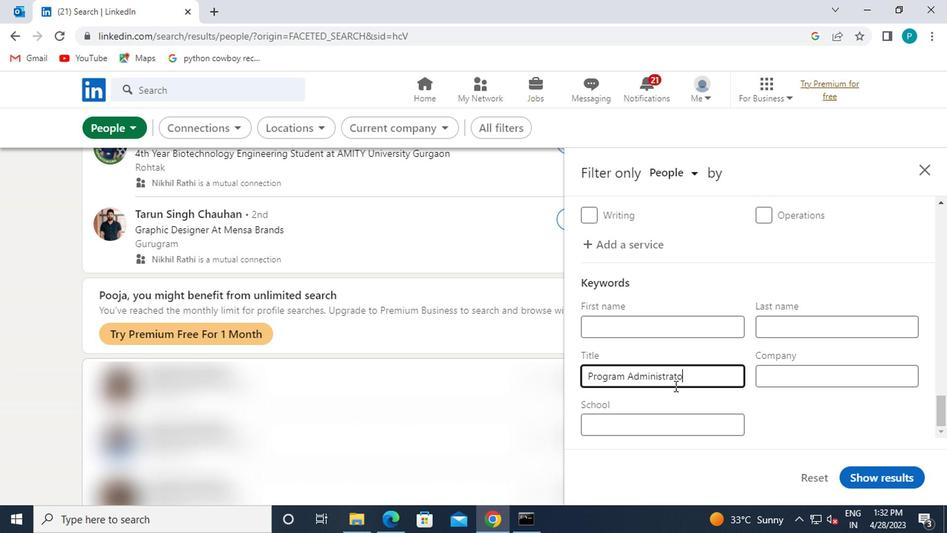 
Action: Mouse moved to (907, 473)
Screenshot: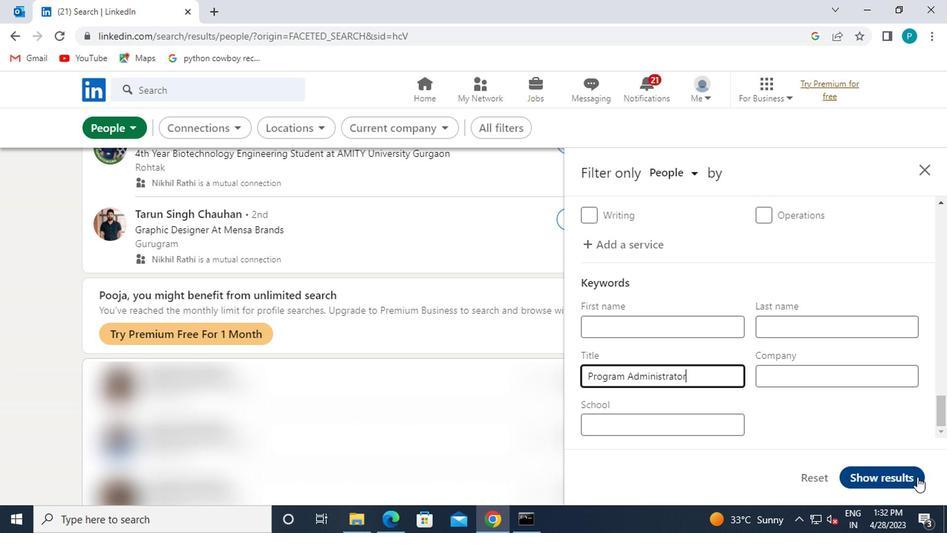
Action: Mouse pressed left at (907, 473)
Screenshot: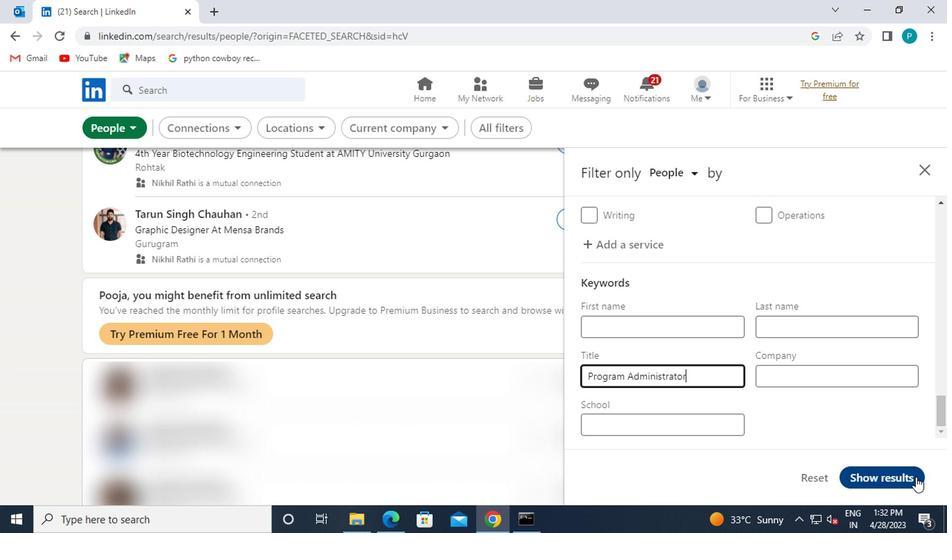 
